 Task: Open an excel sheet with  and write heading  Customer order data  Add 10 people name:-  'David White, Emily Green, Andrew Baker, Madison Evans, Logan King, Grace Hill, Gabriel Young, Elizabeth Flores, Samuel Reed, Avery Nelson. ' in January Last week sales are  10020 to 20050. customer order name:-  Nike shoe, Adidas shoe, Gucci T-shirt, Louis Vuitton bag, Zara Shirt, H&M jeans, Chanel perfume, Versace perfume, Ralph Lauren, Prada Shirtcustomer order price in between:-  10000 to 15000. Save page auditingWeeklySales_Report
Action: Mouse moved to (131, 213)
Screenshot: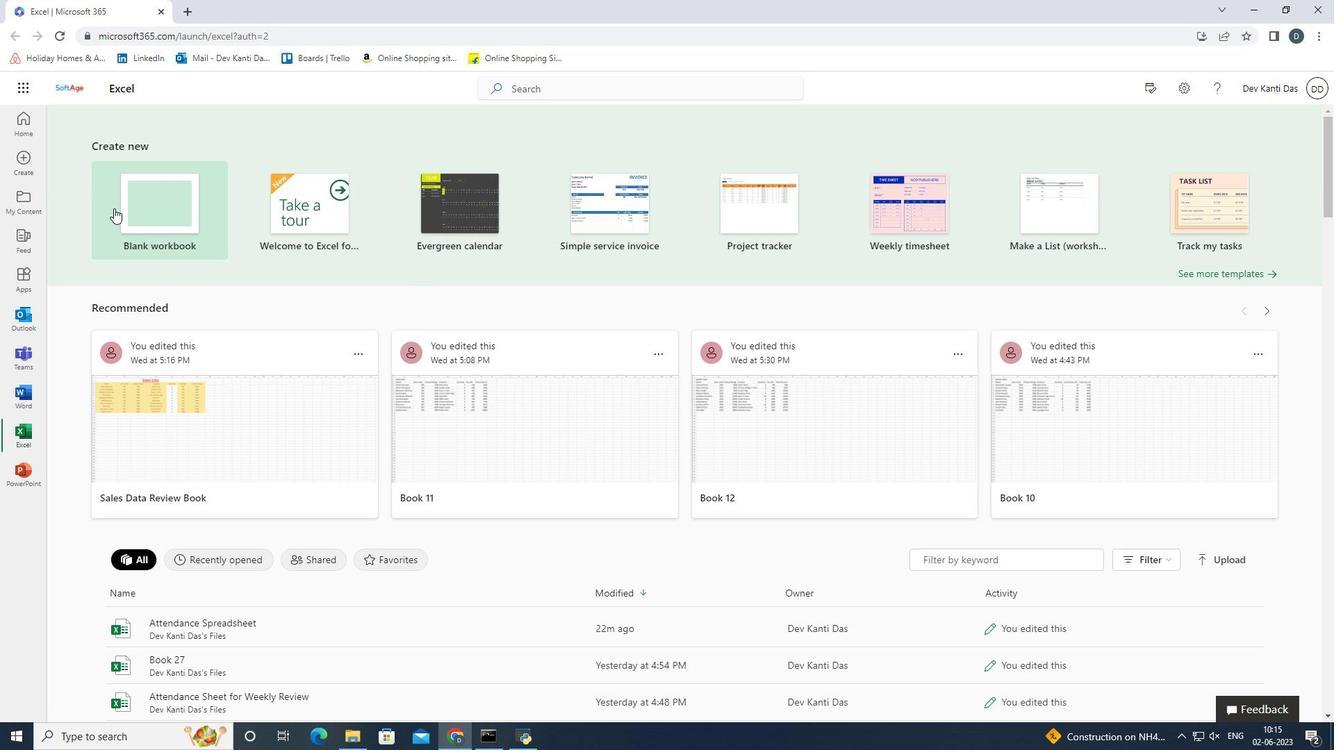 
Action: Mouse pressed left at (131, 213)
Screenshot: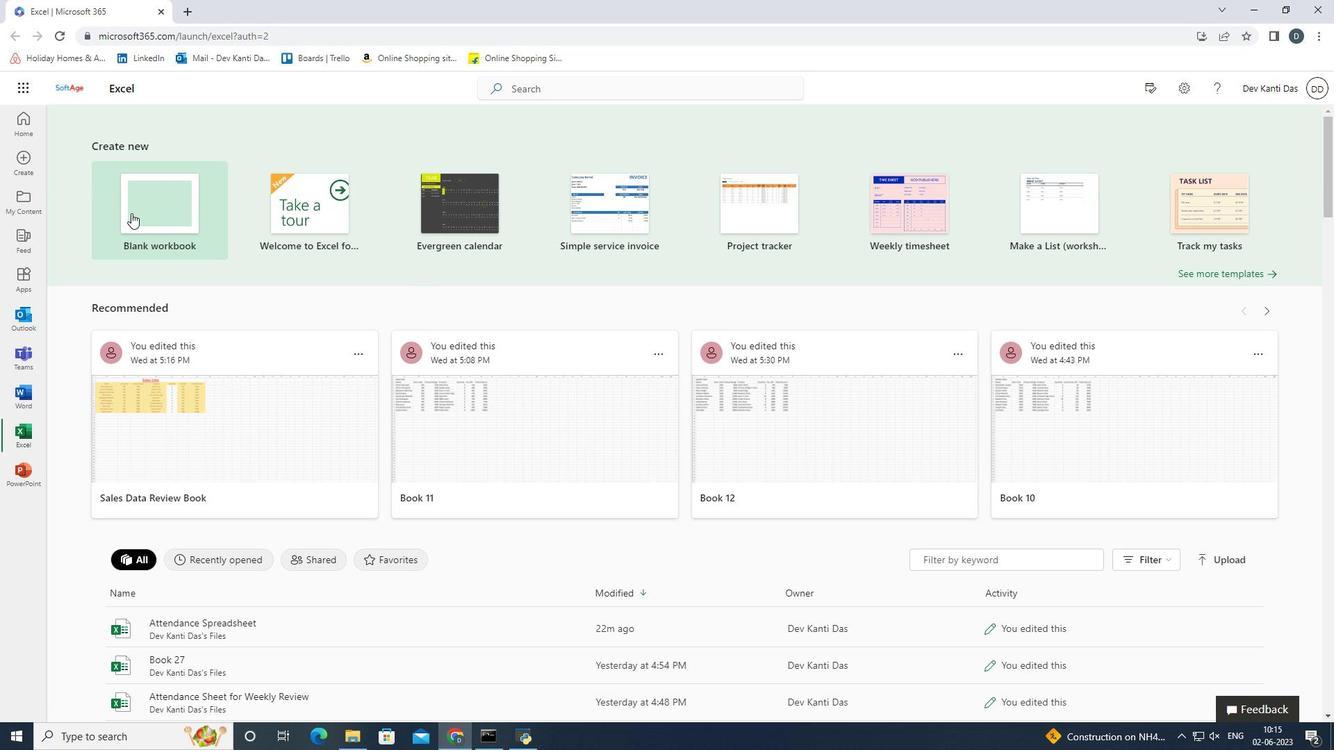 
Action: Mouse moved to (381, 414)
Screenshot: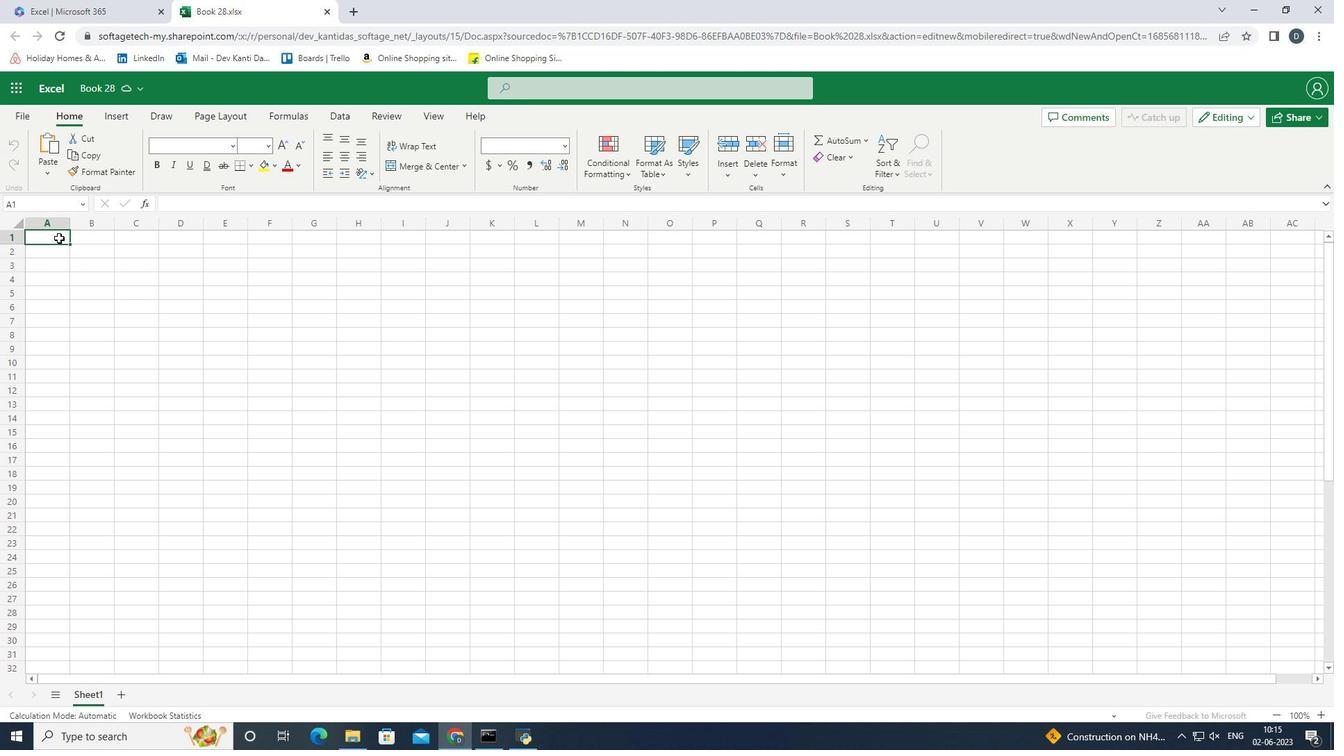 
Action: Key pressed <Key.shift><Key.shift>Customer<Key.space><Key.shift>Order<Key.space><Key.shift>Data<Key.enter><Key.shift>Name<Key.enter><Key.shift>David<Key.space><Key.shift>White<Key.enter><Key.shift>Emily<Key.space><Key.shift>Green<Key.enter><Key.shift><Key.shift><Key.shift>Andrew<Key.space><Key.shift><Key.shift><Key.shift><Key.shift><Key.shift><Key.shift><Key.shift><Key.shift><Key.shift><Key.shift><Key.shift><Key.shift><Key.shift><Key.shift><Key.shift><Key.shift>Baker<Key.enter><Key.shift>Madison<Key.space><Key.shift><Key.shift>Evans<Key.enter><Key.shift>Logan<Key.space><Key.shift>King<Key.enter><Key.shift><Key.shift><Key.shift>Grae<Key.backspace>ce<Key.space><Key.shift>Hill<Key.enter><Key.shift>Gabriel<Key.space><Key.shift>Young<Key.enter><Key.shift><Key.shift>Elia<Key.backspace>zabeth<Key.space><Key.shift>Flores<Key.enter><Key.shift>Samuel<Key.space><Key.shift><Key.shift><Key.shift><Key.shift><Key.shift><Key.shift><Key.shift><Key.shift>Reed<Key.enter><Key.shift>Avery<Key.space><Key.shift>Nelson<Key.right><Key.up><Key.up><Key.up><Key.up><Key.up><Key.up><Key.up><Key.up><Key.up><Key.up>
Screenshot: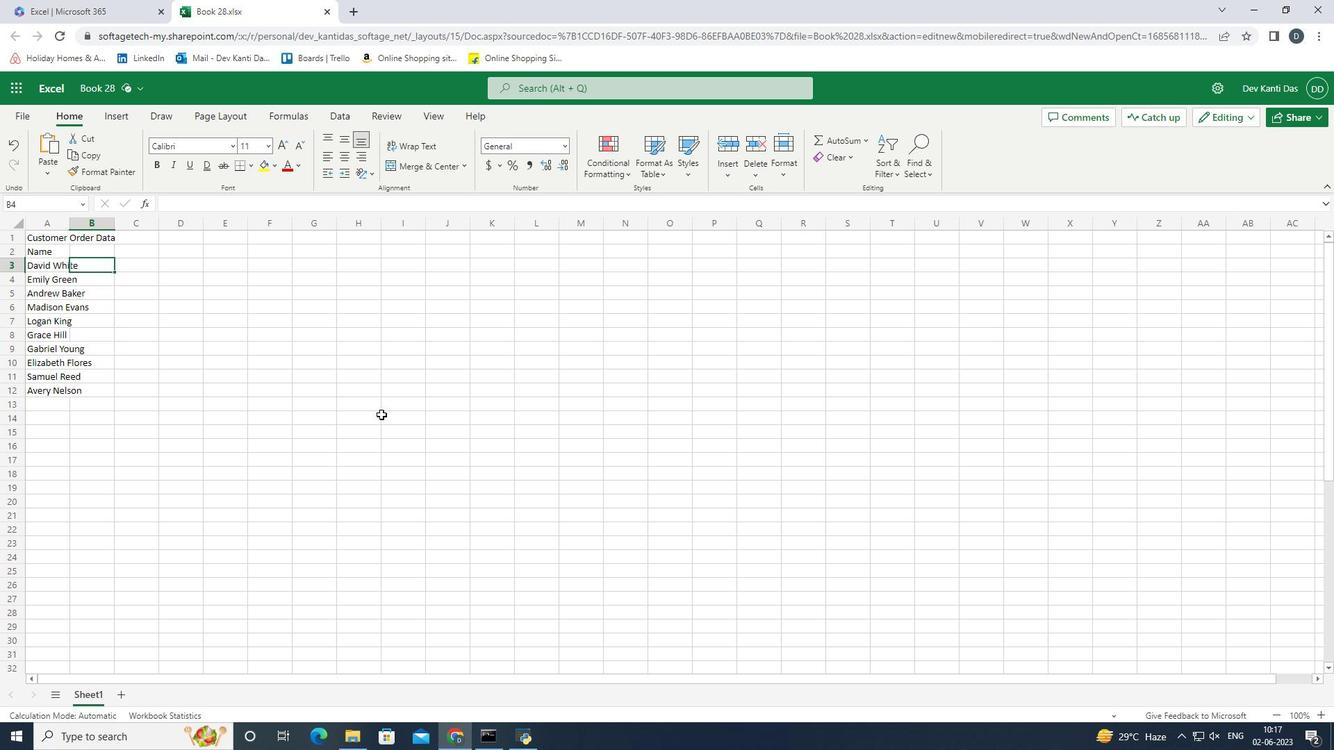 
Action: Mouse moved to (69, 225)
Screenshot: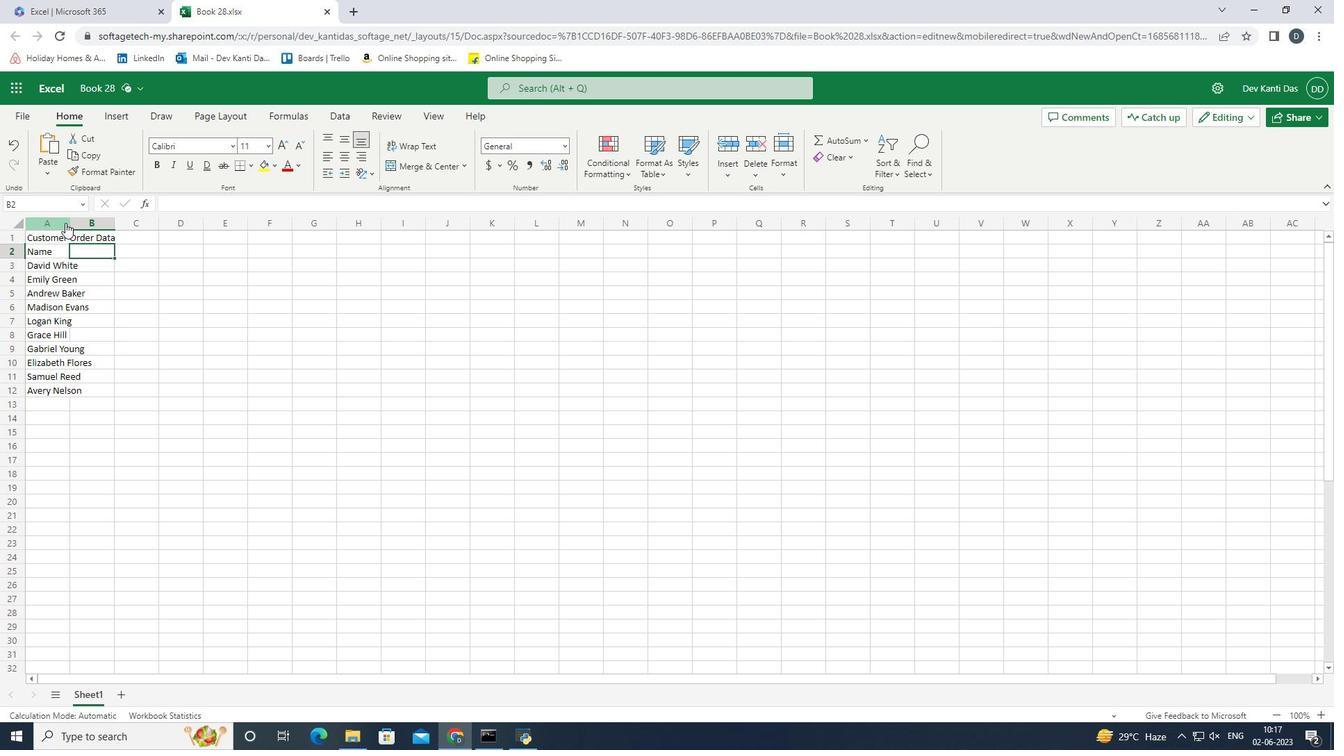 
Action: Mouse pressed left at (69, 225)
Screenshot: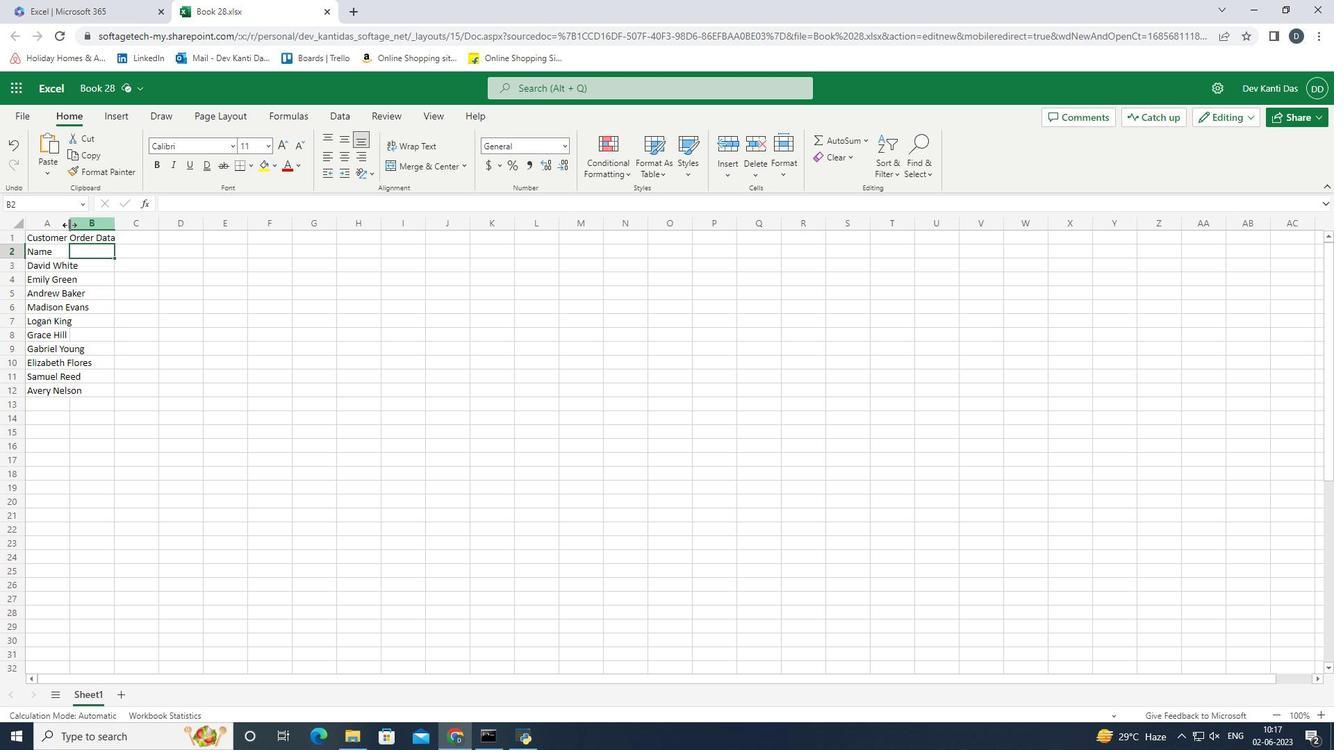 
Action: Mouse moved to (251, 346)
Screenshot: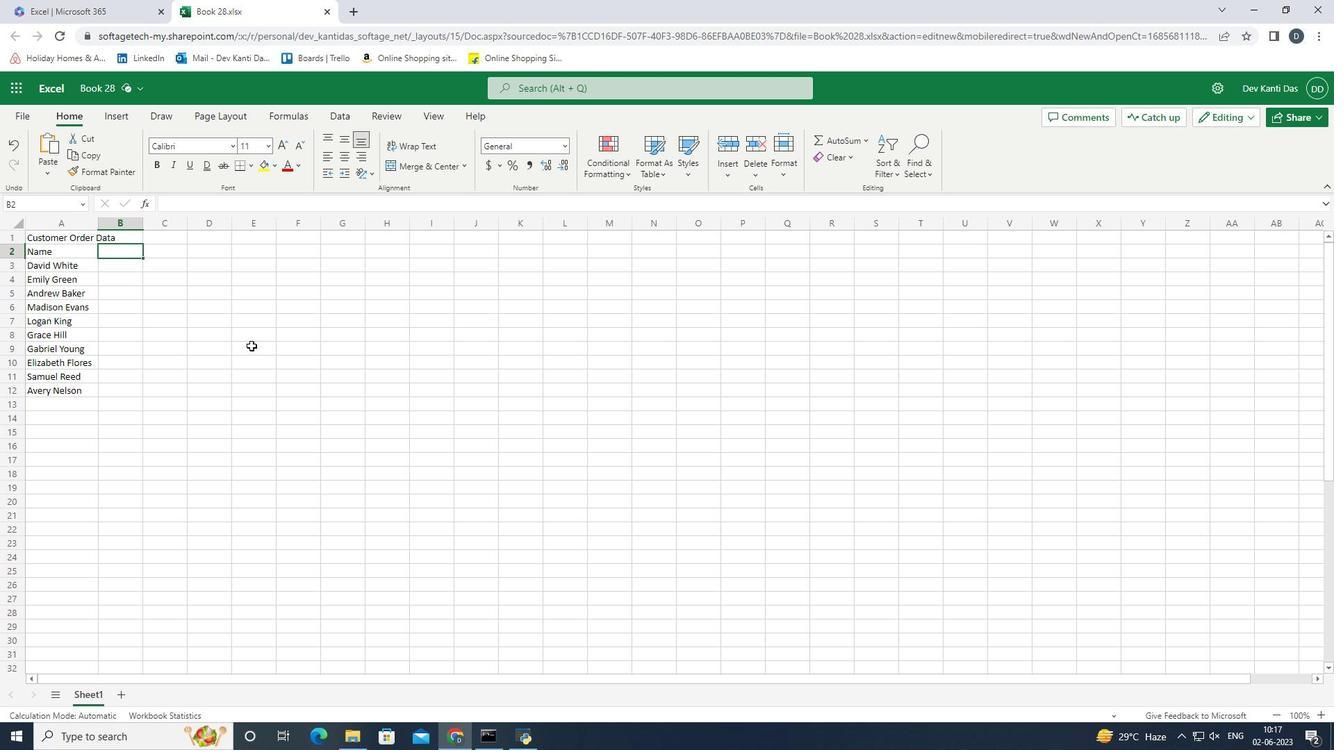 
Action: Key pressed <Key.shift><Key.shift><Key.shift><Key.shift><Key.shift>L
Screenshot: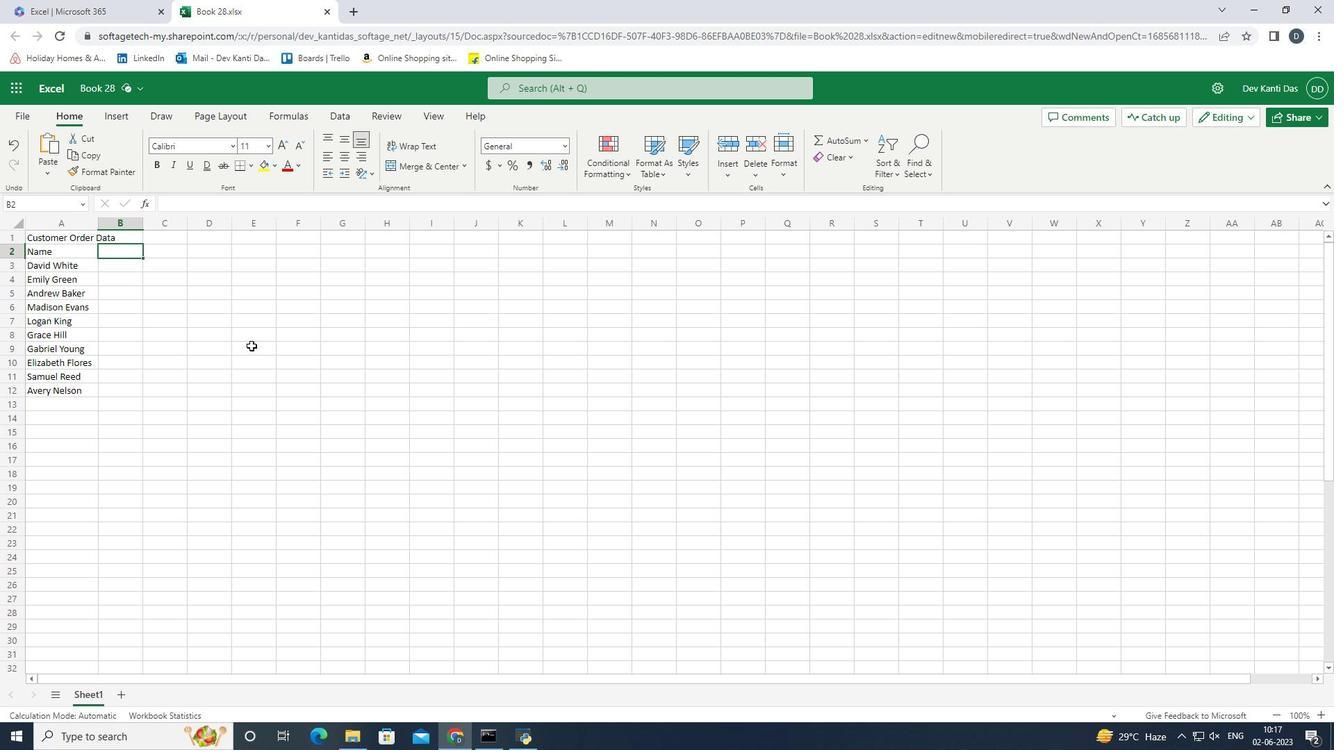 
Action: Mouse moved to (251, 345)
Screenshot: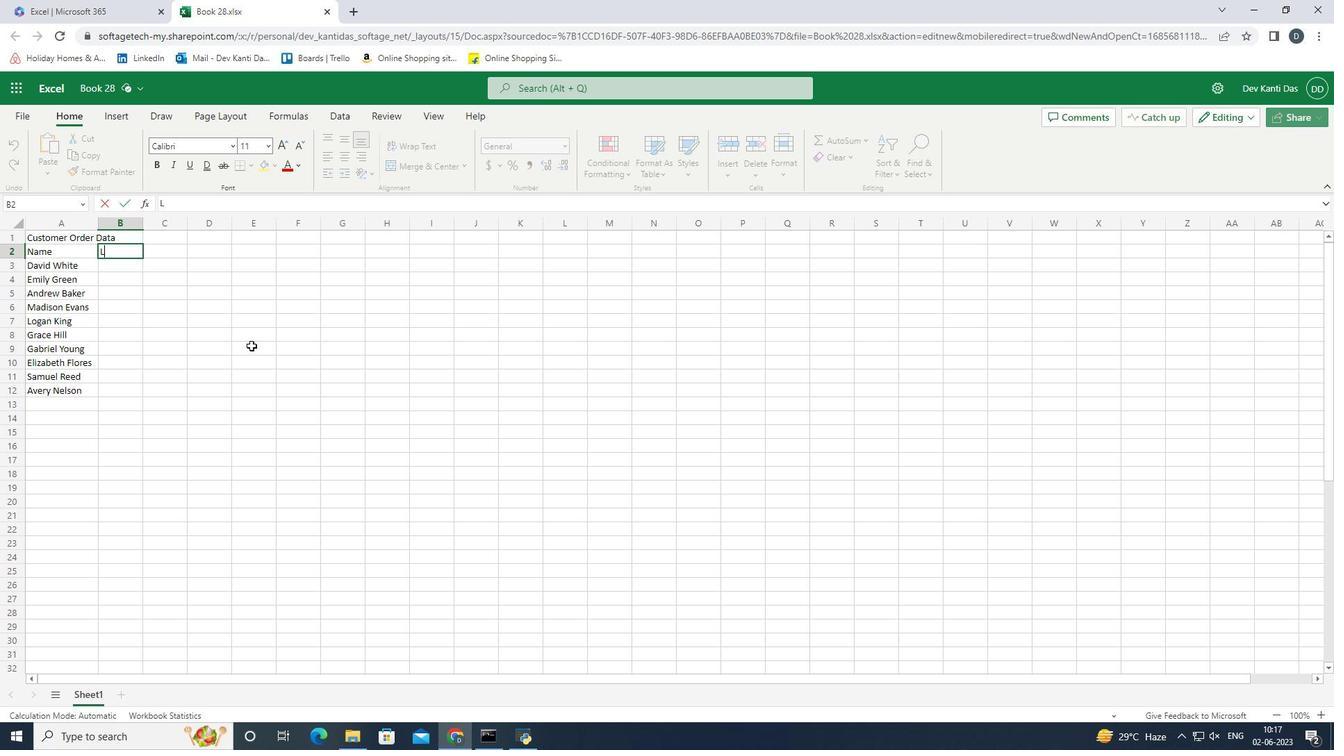 
Action: Key pressed ast<Key.space><Key.shift>Week<Key.space><Key.shift>Sales<Key.space>of<Key.space><Key.shift>January<Key.enter>
Screenshot: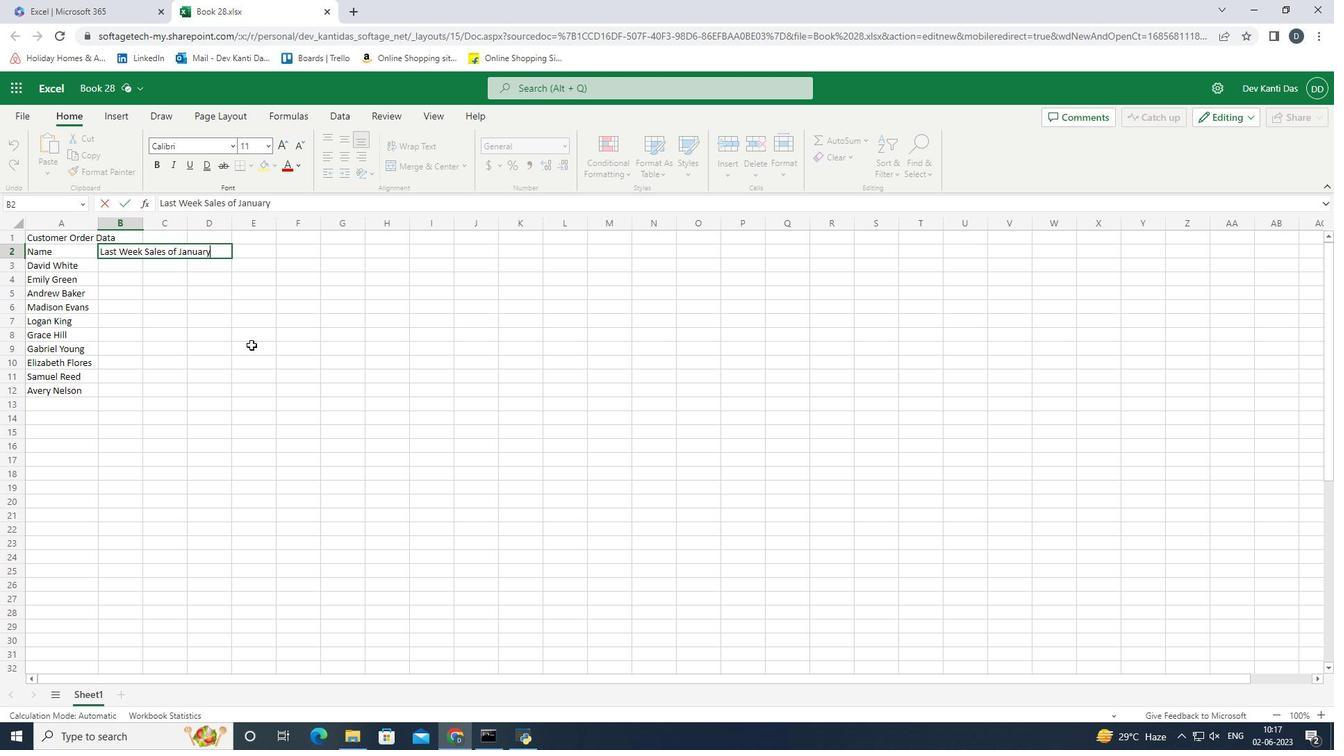 
Action: Mouse moved to (223, 278)
Screenshot: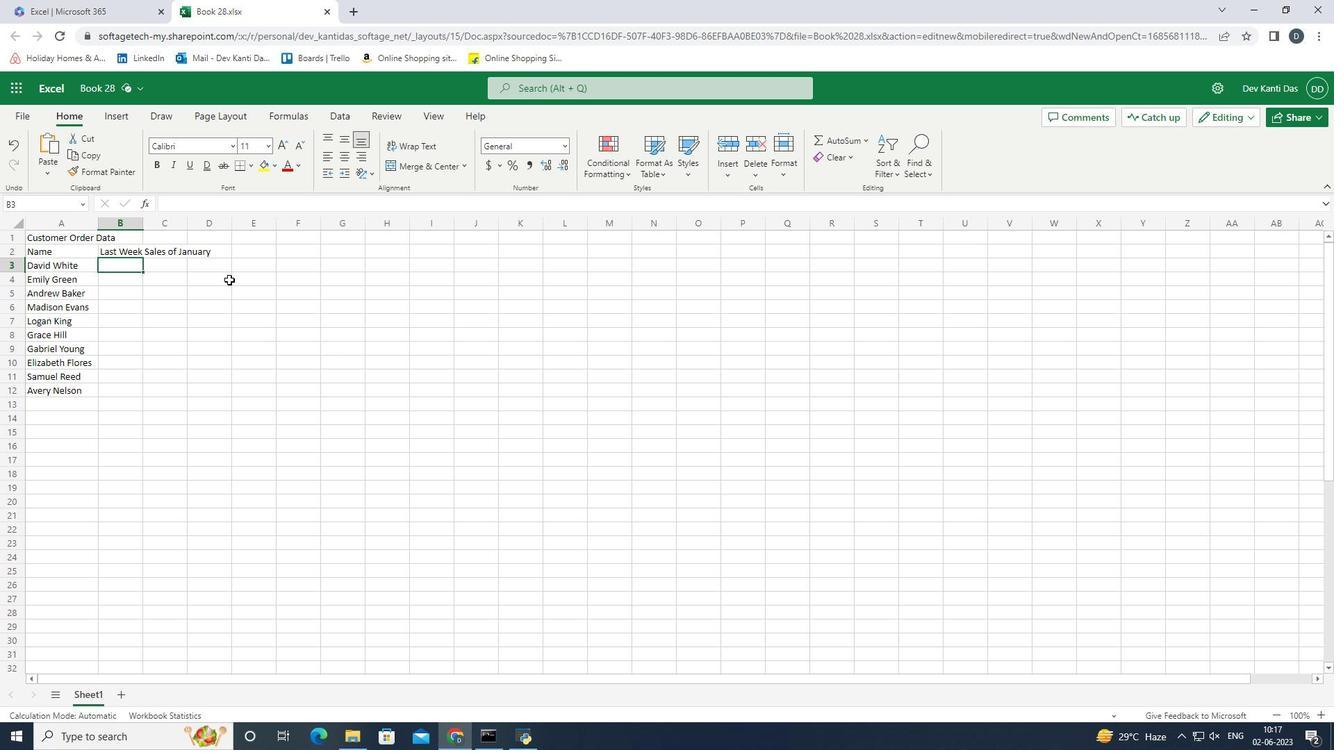 
Action: Key pressed =20050-
Screenshot: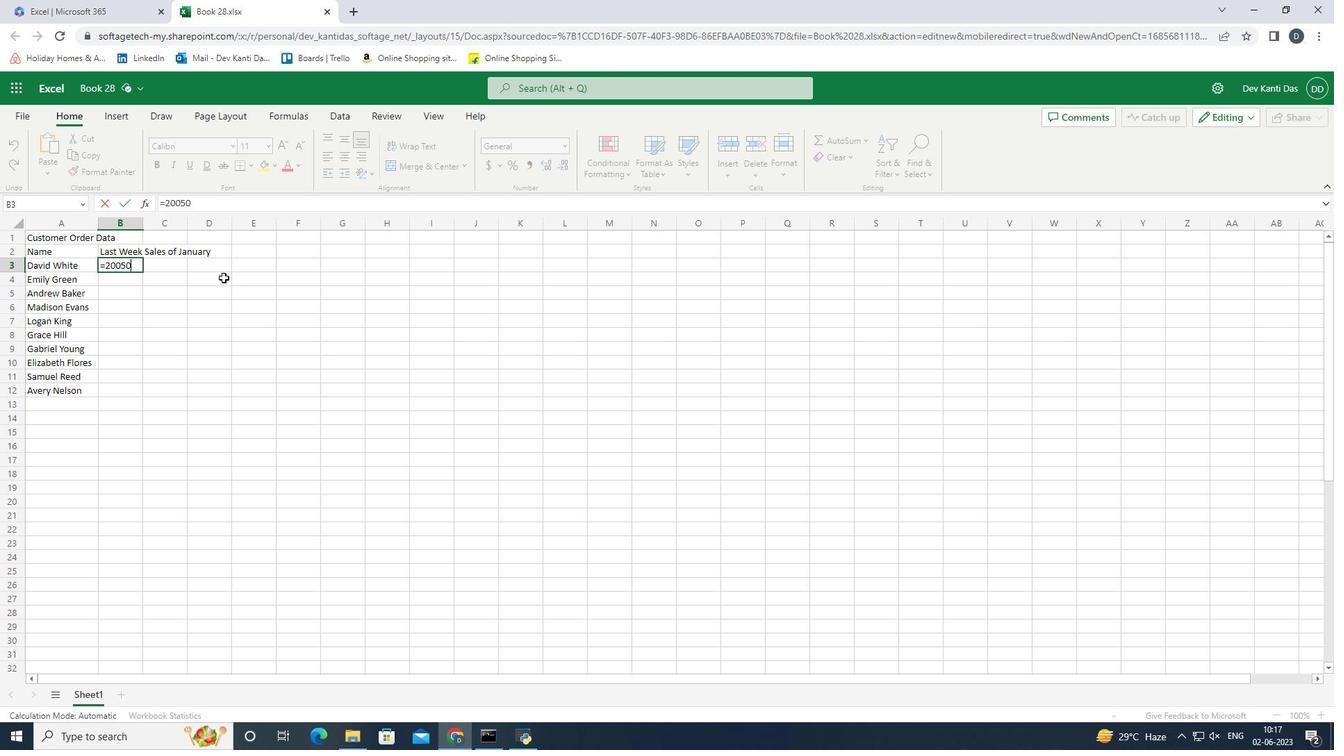 
Action: Mouse moved to (223, 278)
Screenshot: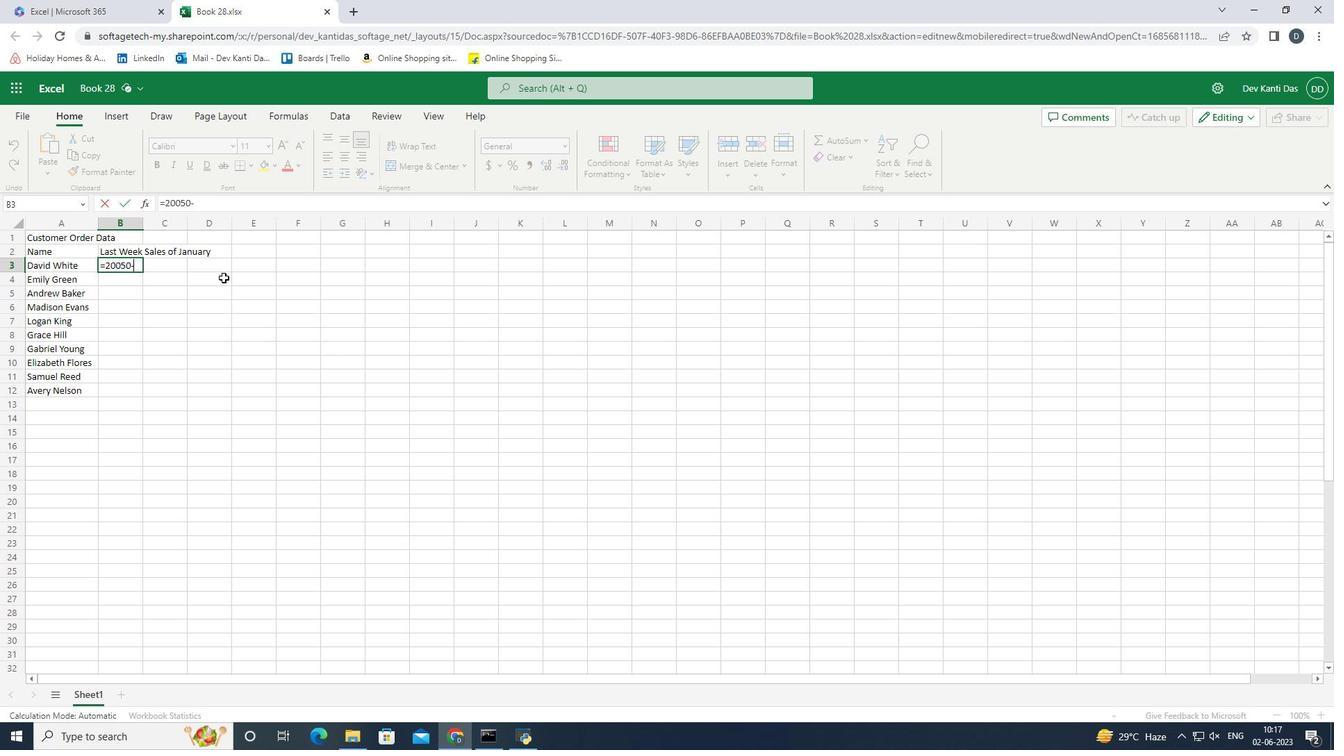 
Action: Key pressed 10020<Key.enter><Key.up>
Screenshot: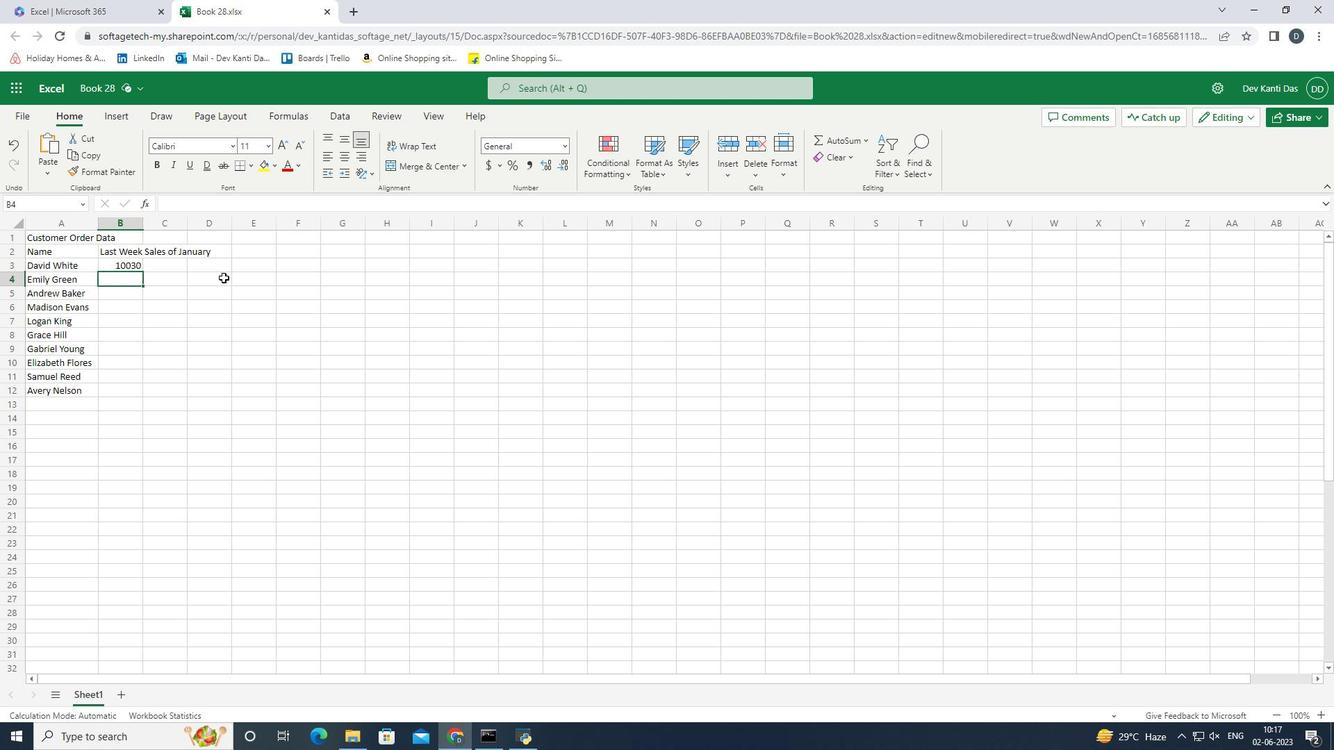 
Action: Mouse moved to (245, 319)
Screenshot: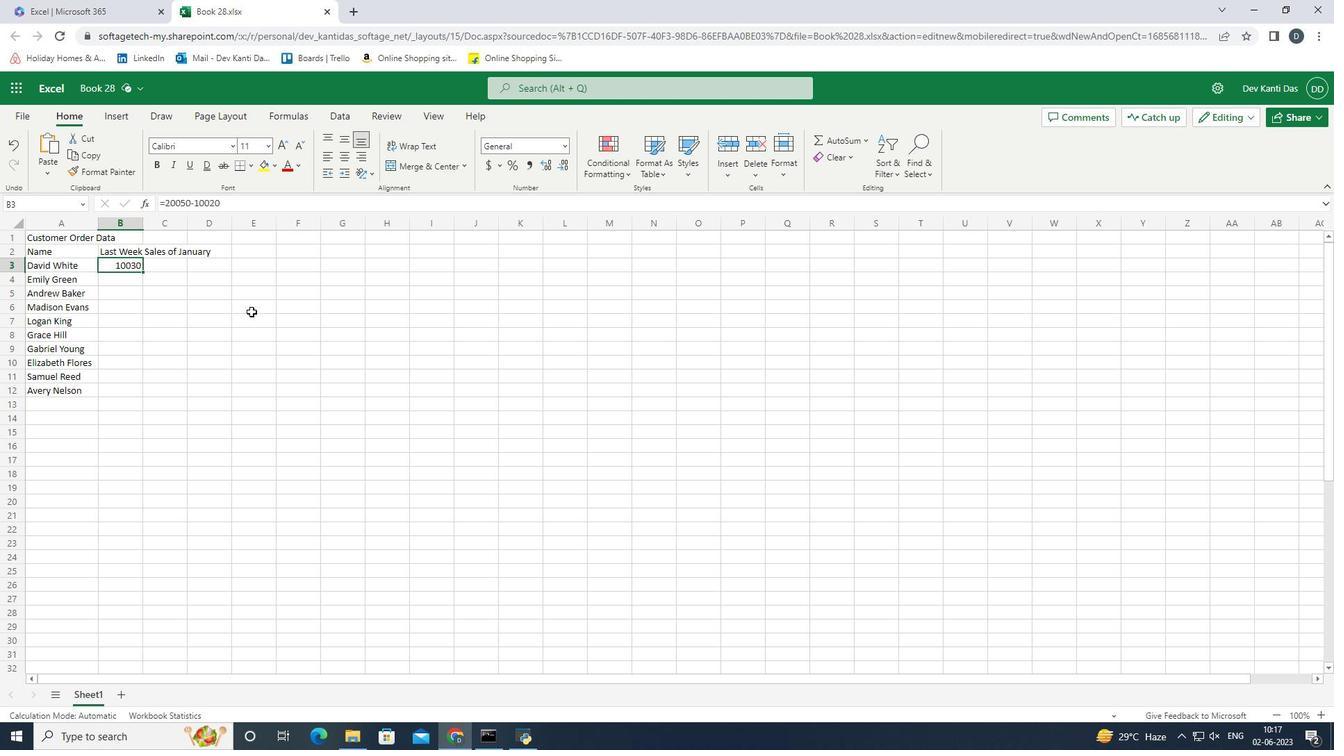 
Action: Key pressed <Key.backspace>
Screenshot: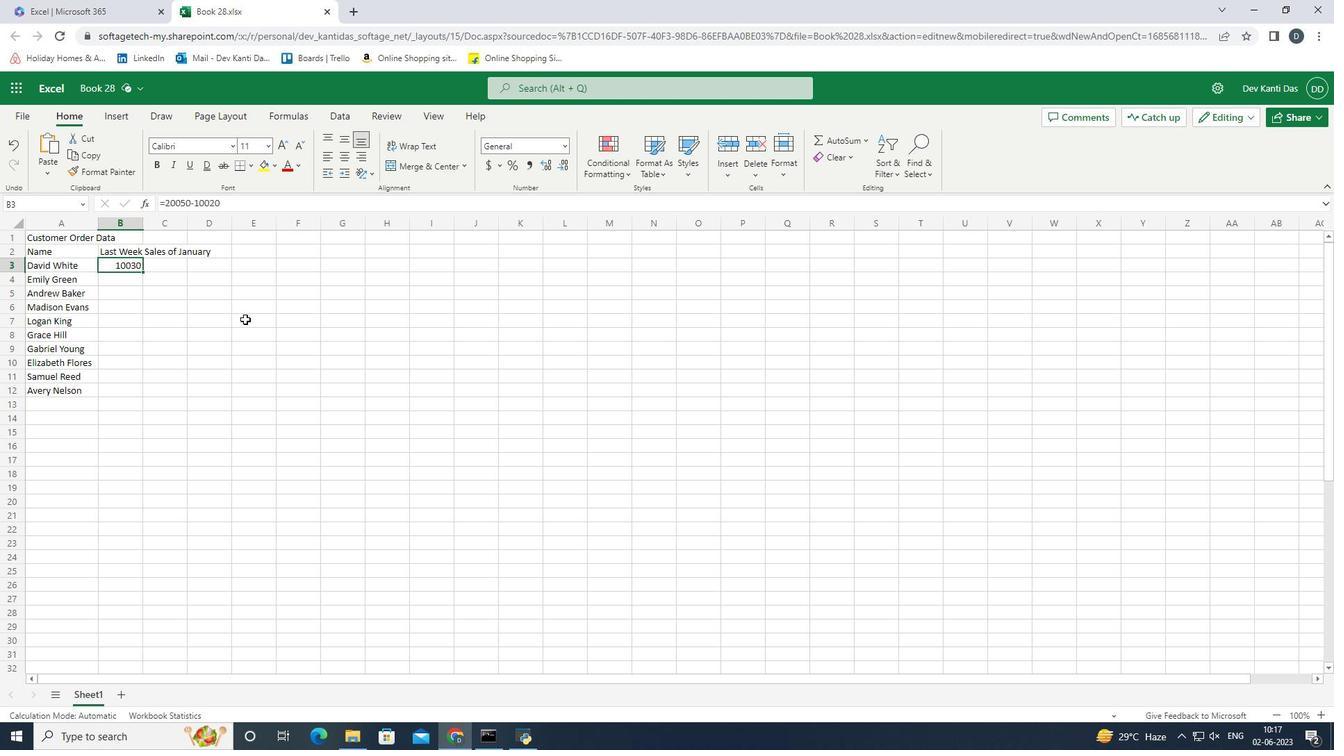 
Action: Mouse moved to (121, 296)
Screenshot: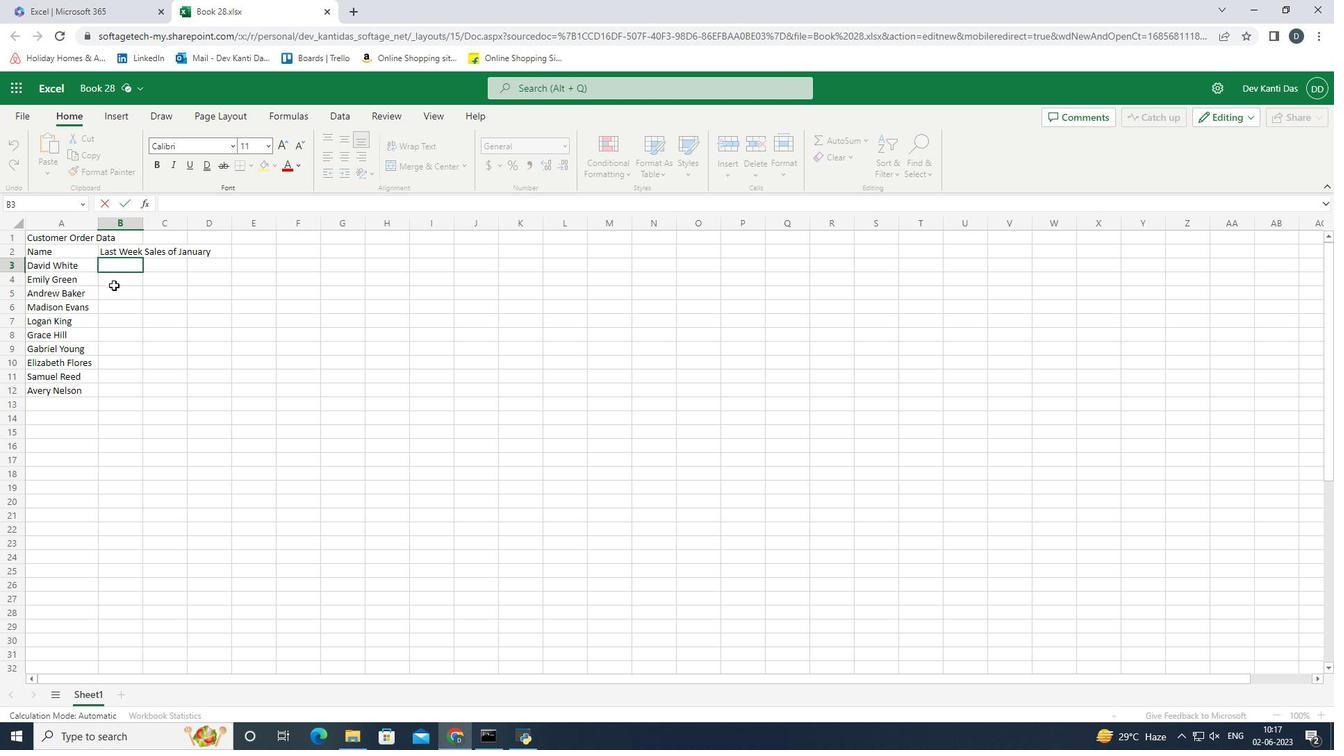 
Action: Key pressed 110000<Key.backspace>
Screenshot: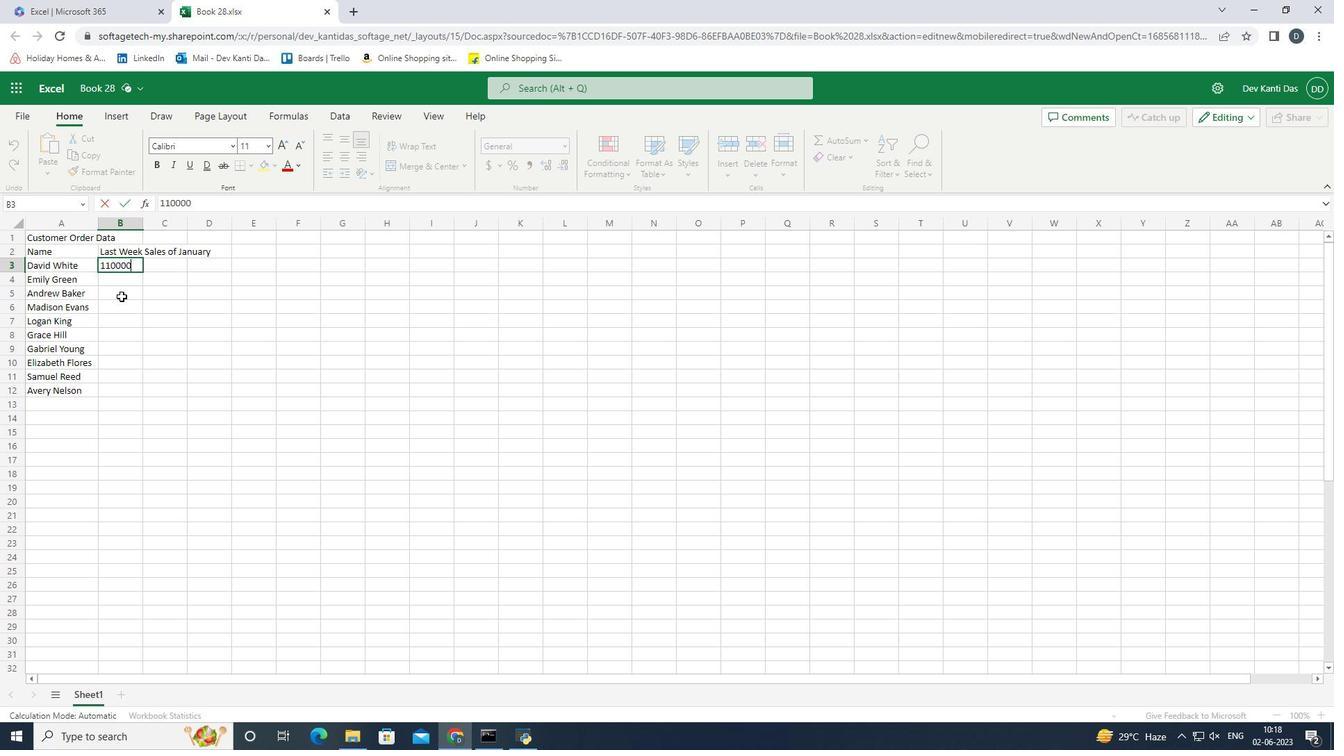 
Action: Mouse moved to (125, 297)
Screenshot: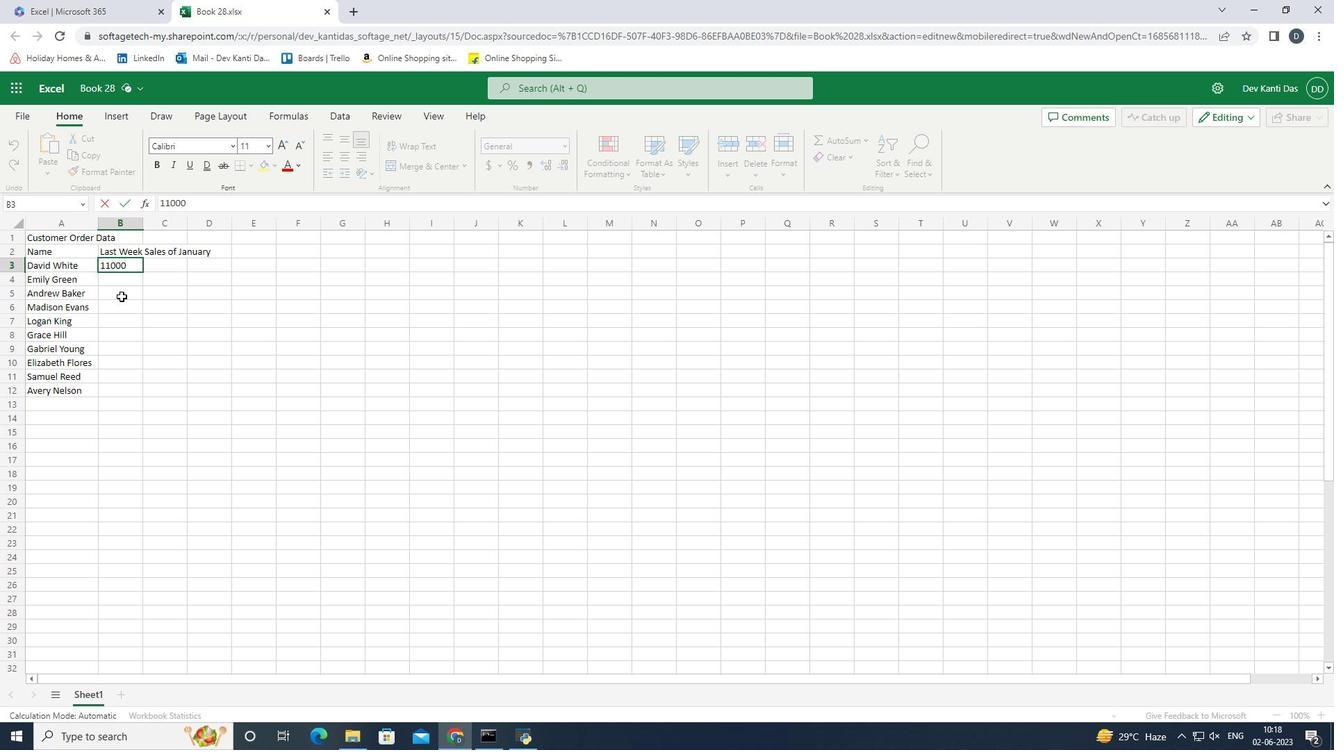 
Action: Key pressed <Key.enter>
Screenshot: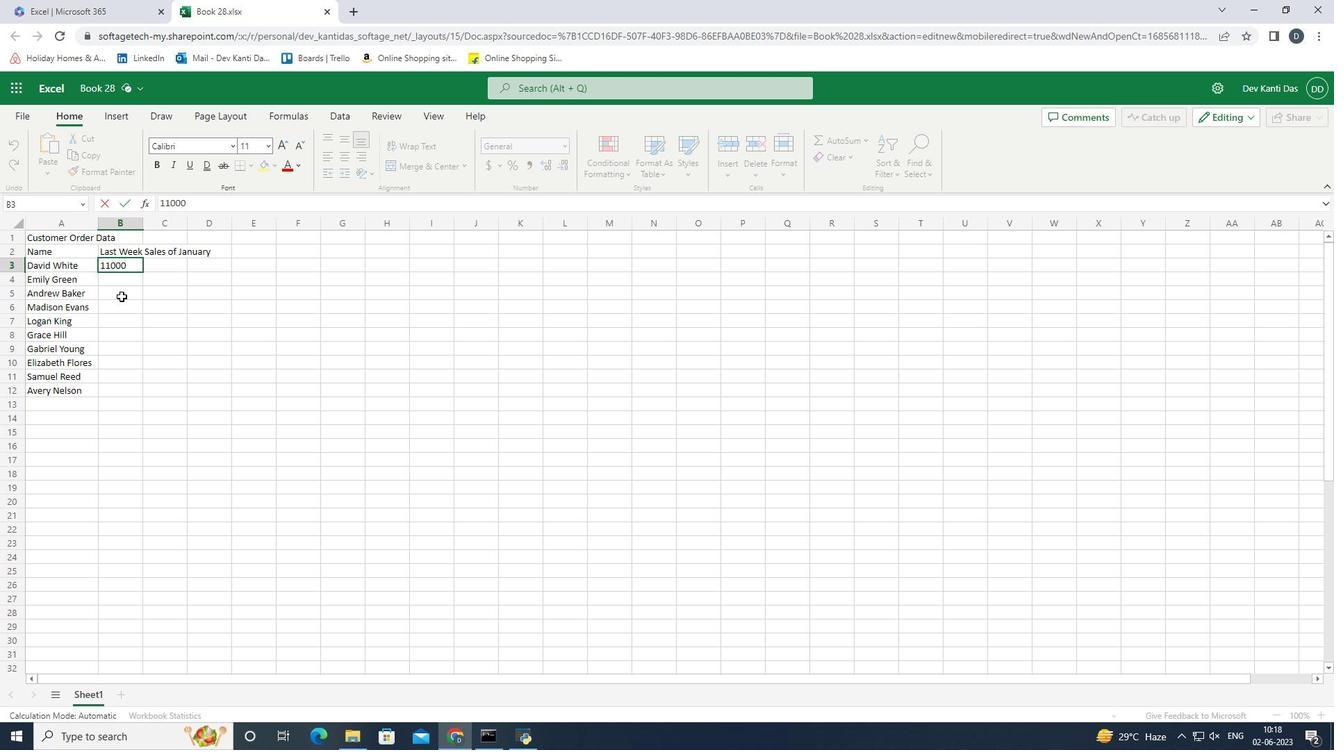 
Action: Mouse moved to (126, 297)
Screenshot: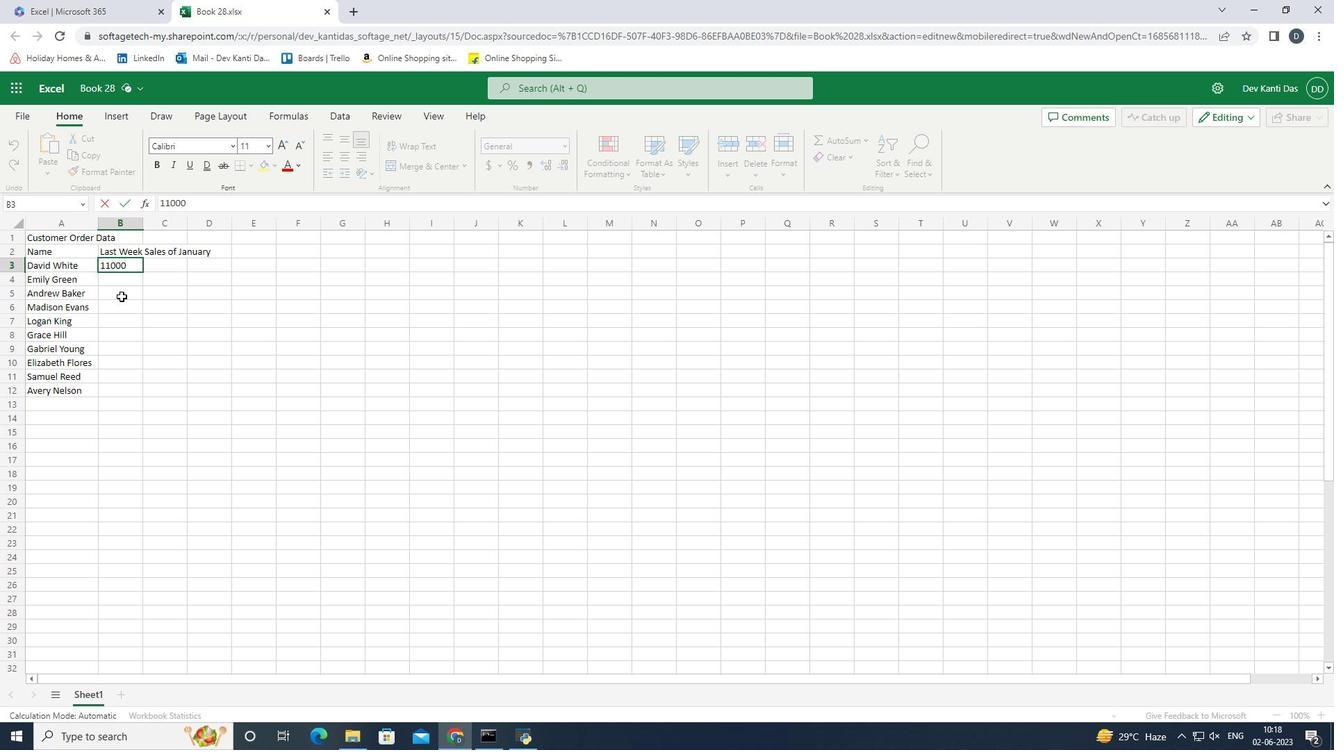 
Action: Key pressed 12000<Key.enter>13000<Key.enter>1400<Key.enter><Key.up>14000<Key.enter>15000<Key.enter>16000<Key.enter>17000<Key.enter>18000<Key.enter>19000<Key.enter>20000<Key.right><Key.left>20000<Key.right><Key.up><Key.up><Key.up><Key.up><Key.up><Key.up><Key.up><Key.up><Key.up>
Screenshot: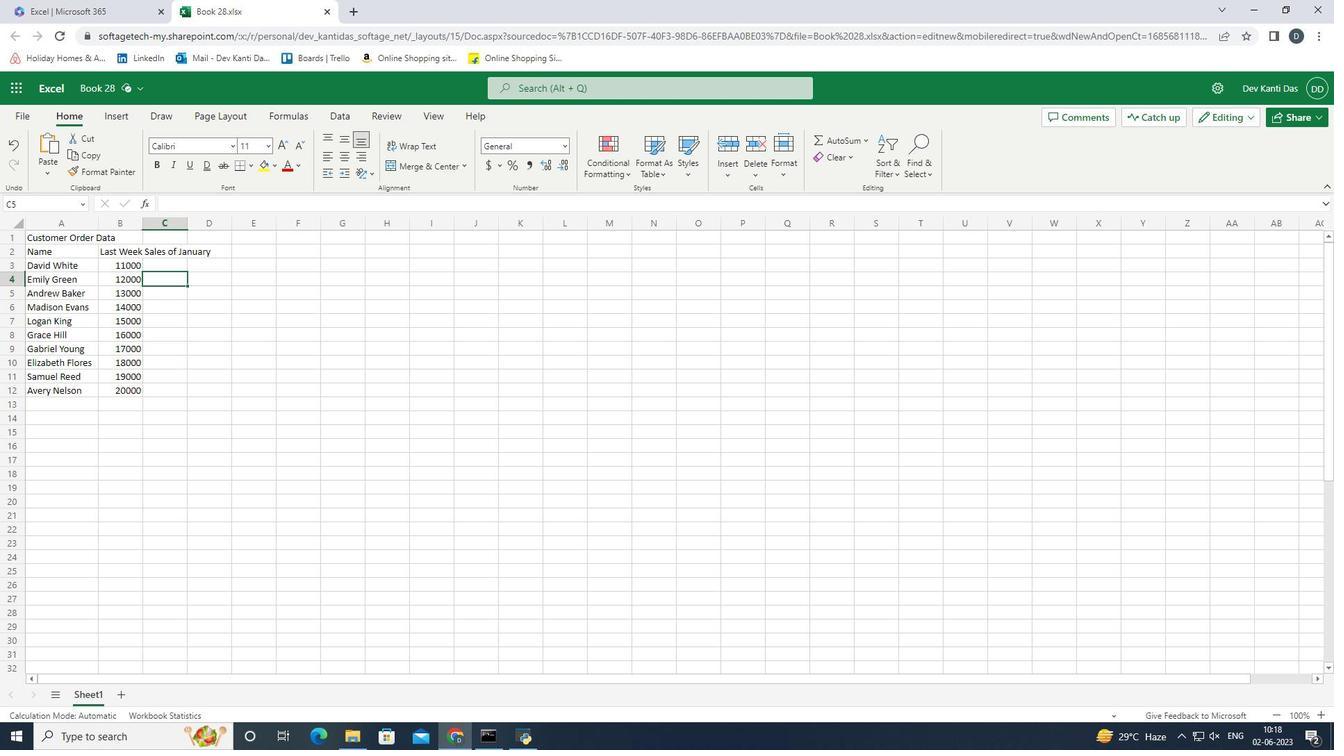 
Action: Mouse moved to (139, 223)
Screenshot: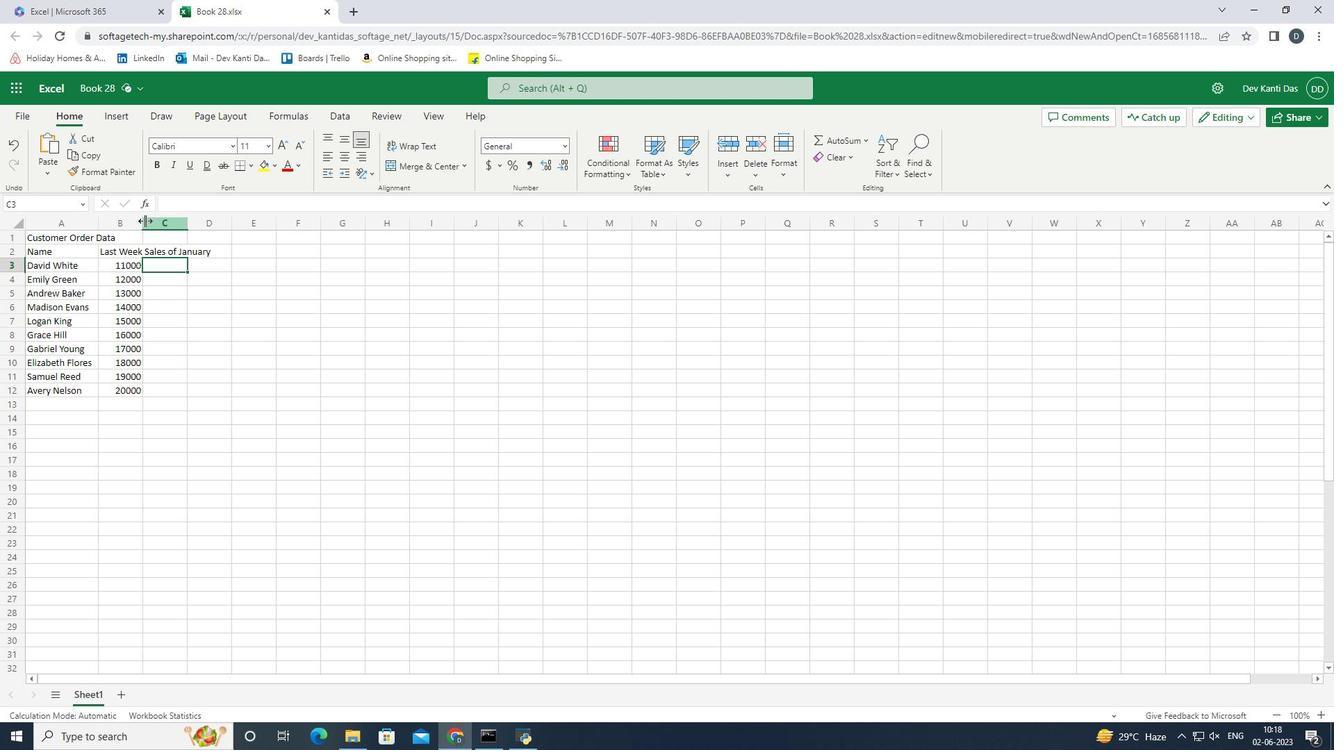
Action: Mouse pressed left at (139, 223)
Screenshot: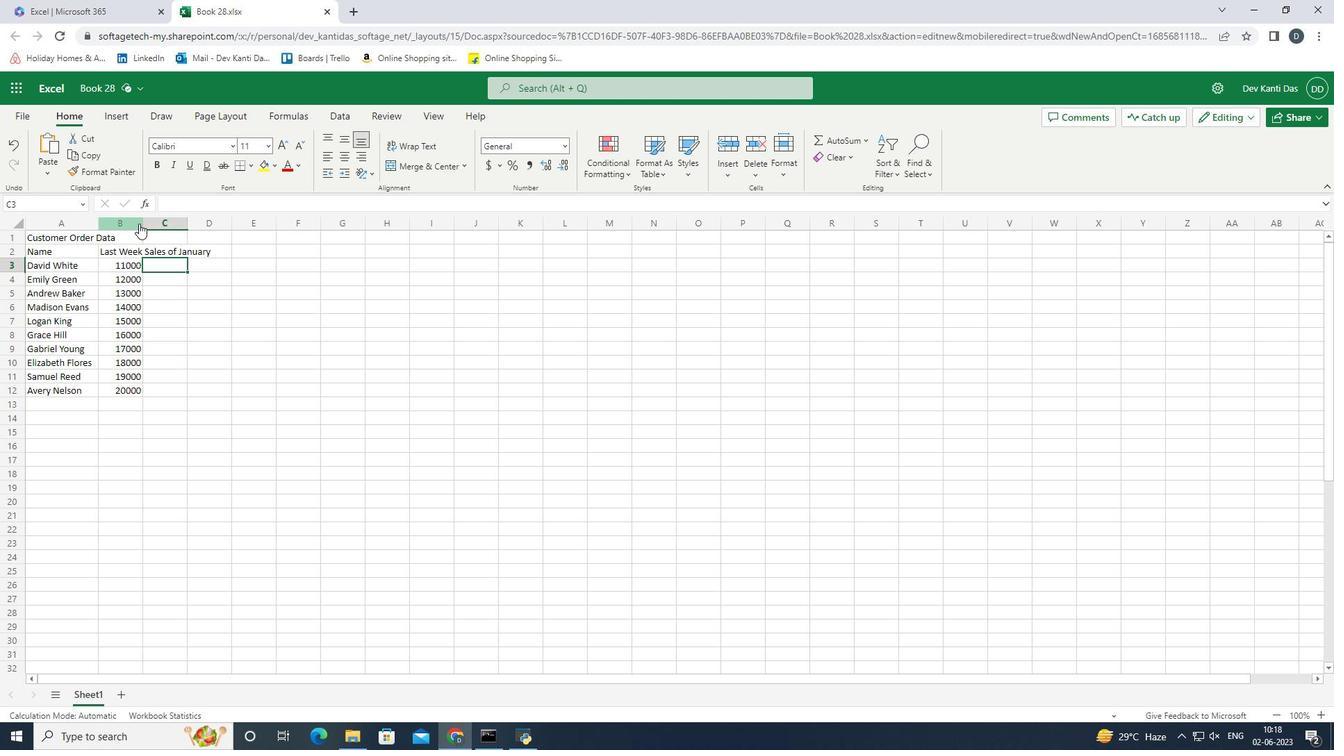 
Action: Mouse moved to (142, 223)
Screenshot: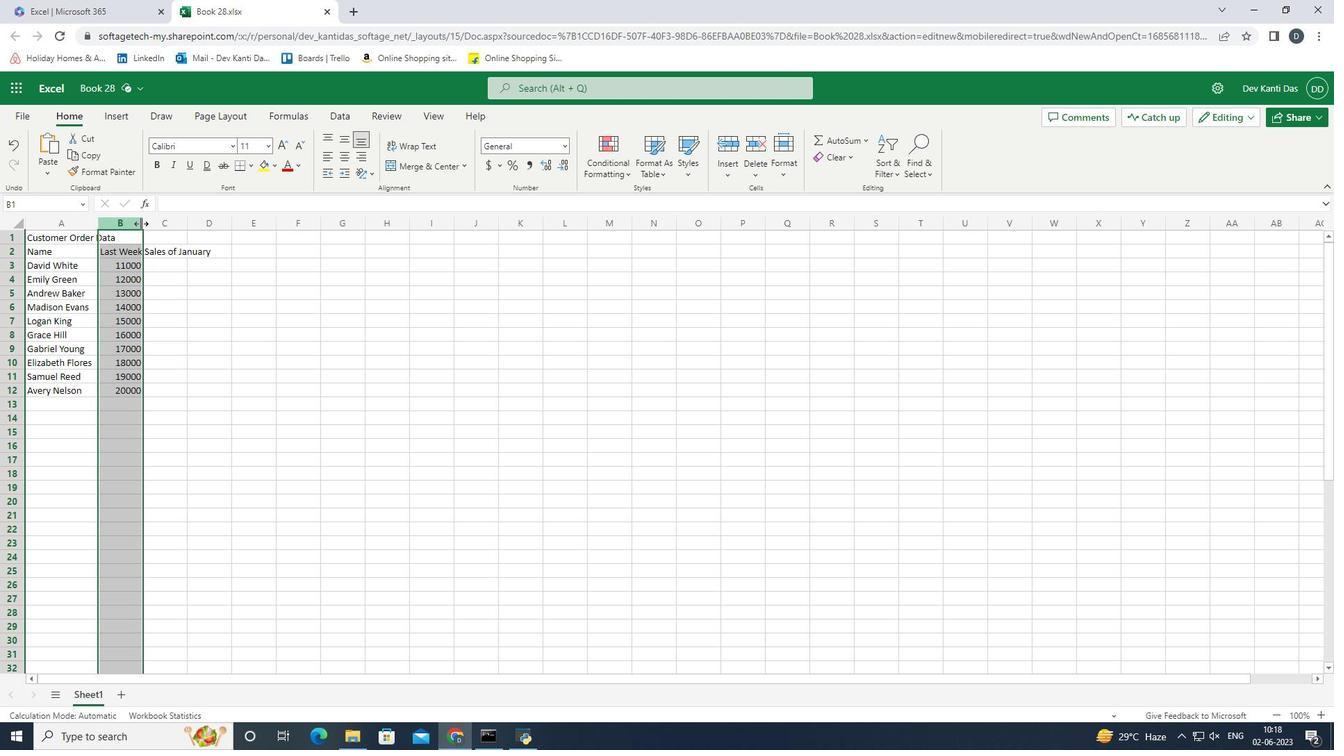 
Action: Mouse pressed left at (142, 223)
Screenshot: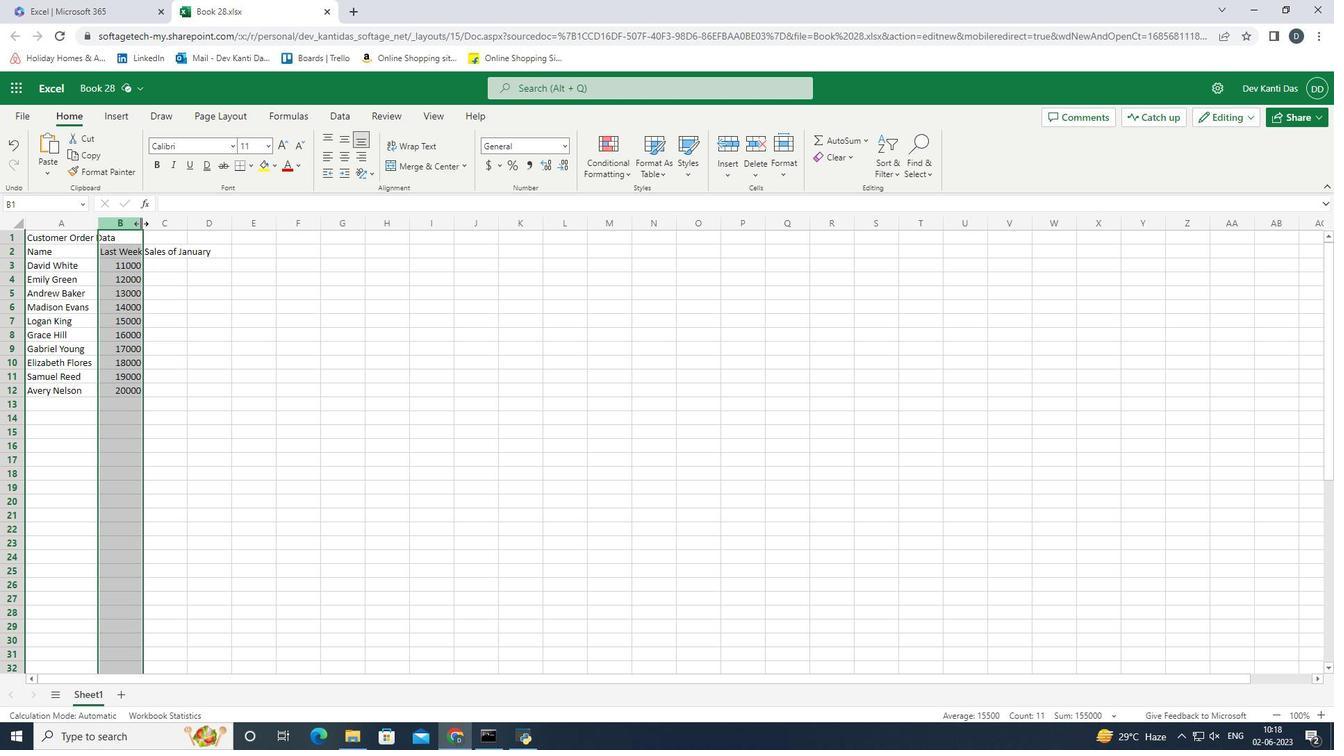 
Action: Mouse moved to (237, 249)
Screenshot: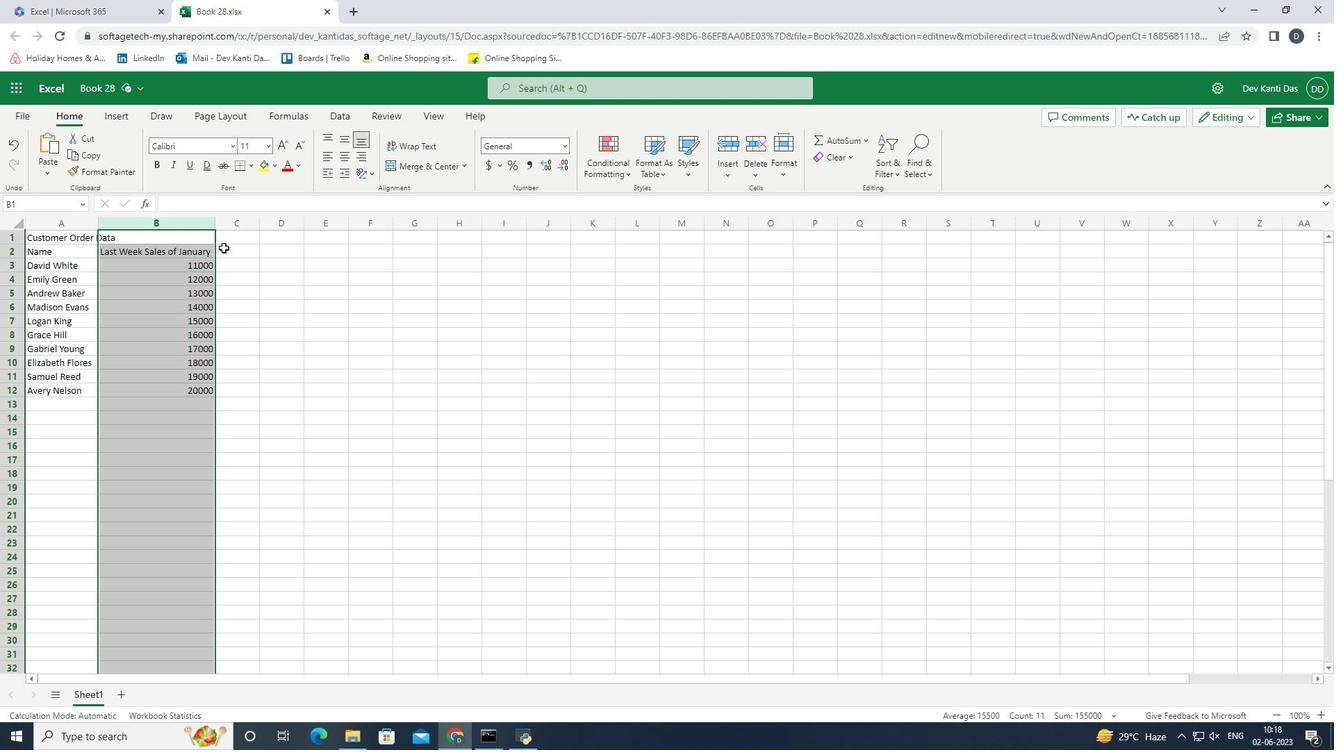 
Action: Mouse pressed left at (237, 249)
Screenshot: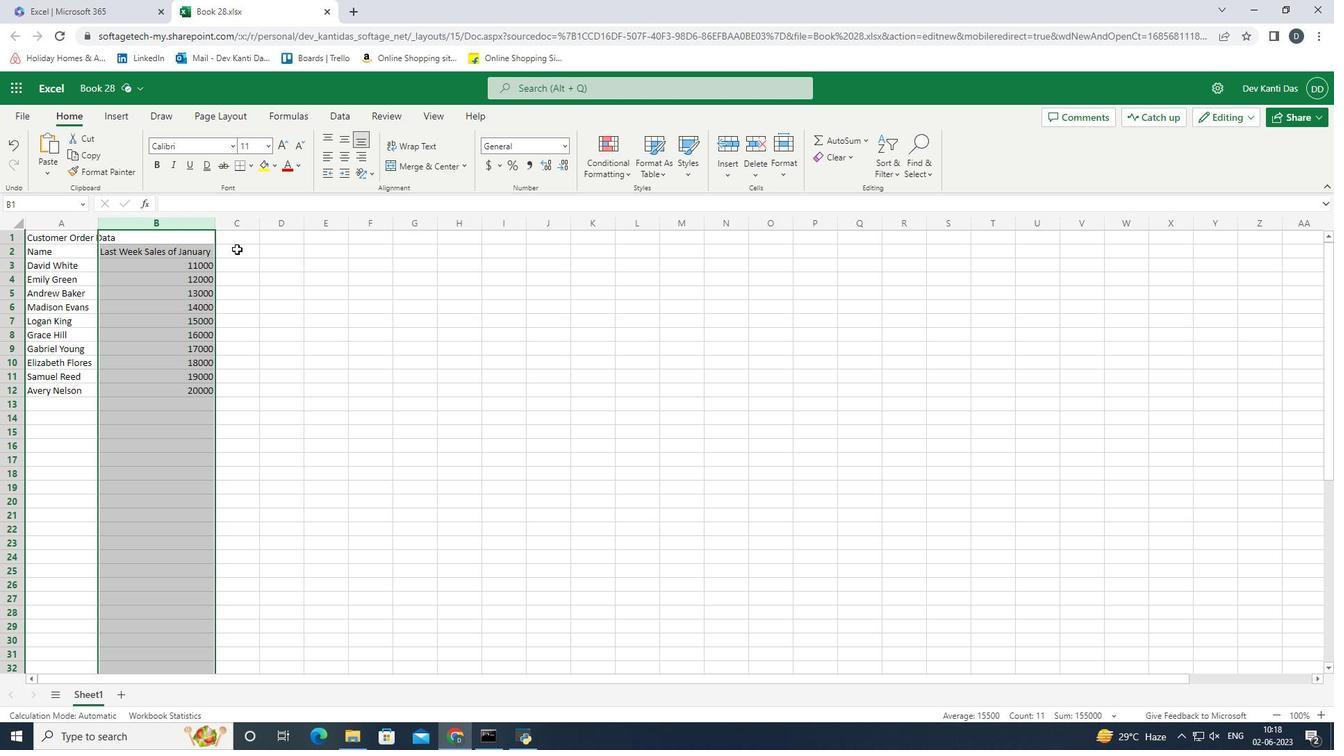 
Action: Mouse moved to (332, 360)
Screenshot: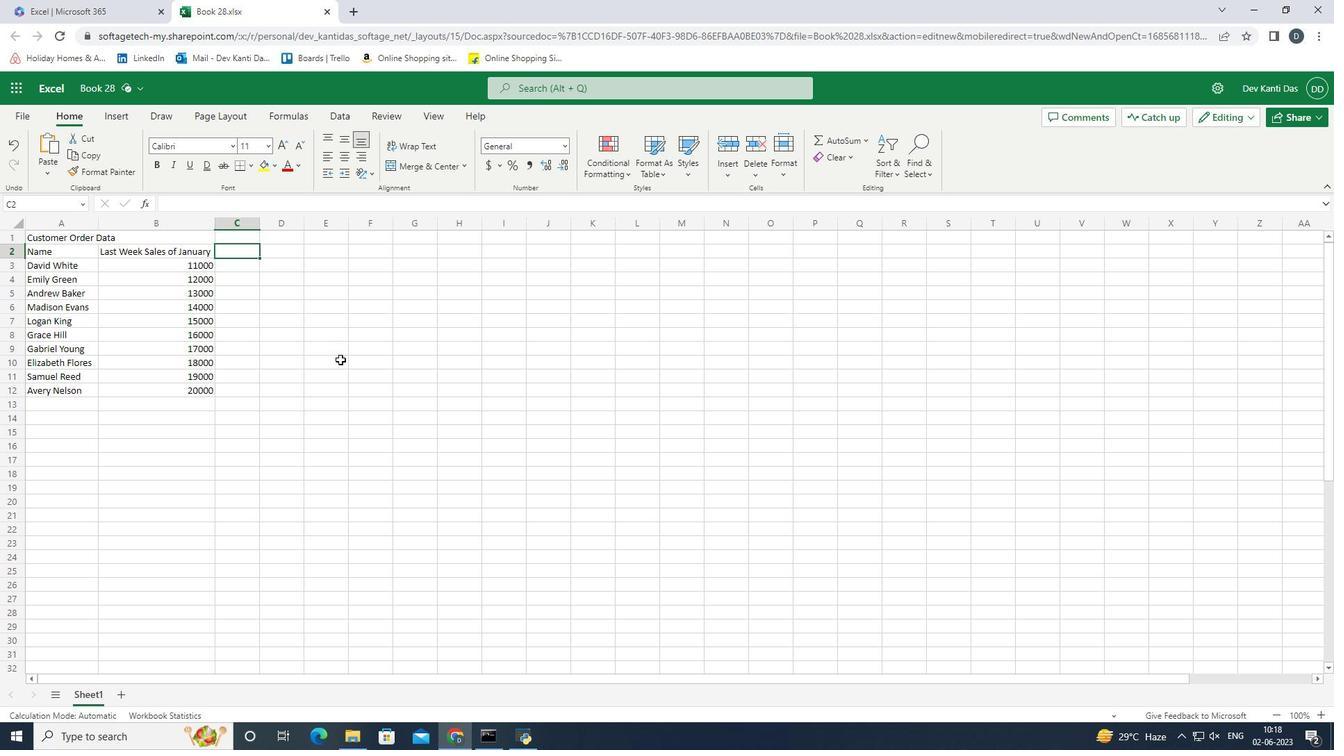 
Action: Key pressed <Key.shift>Customer<Key.space><Key.shift><Key.shift>Order<Key.space><Key.shift><Key.shift><Key.shift><Key.shift><Key.shift><Key.shift><Key.shift><Key.shift><Key.shift>Name<Key.enter>
Screenshot: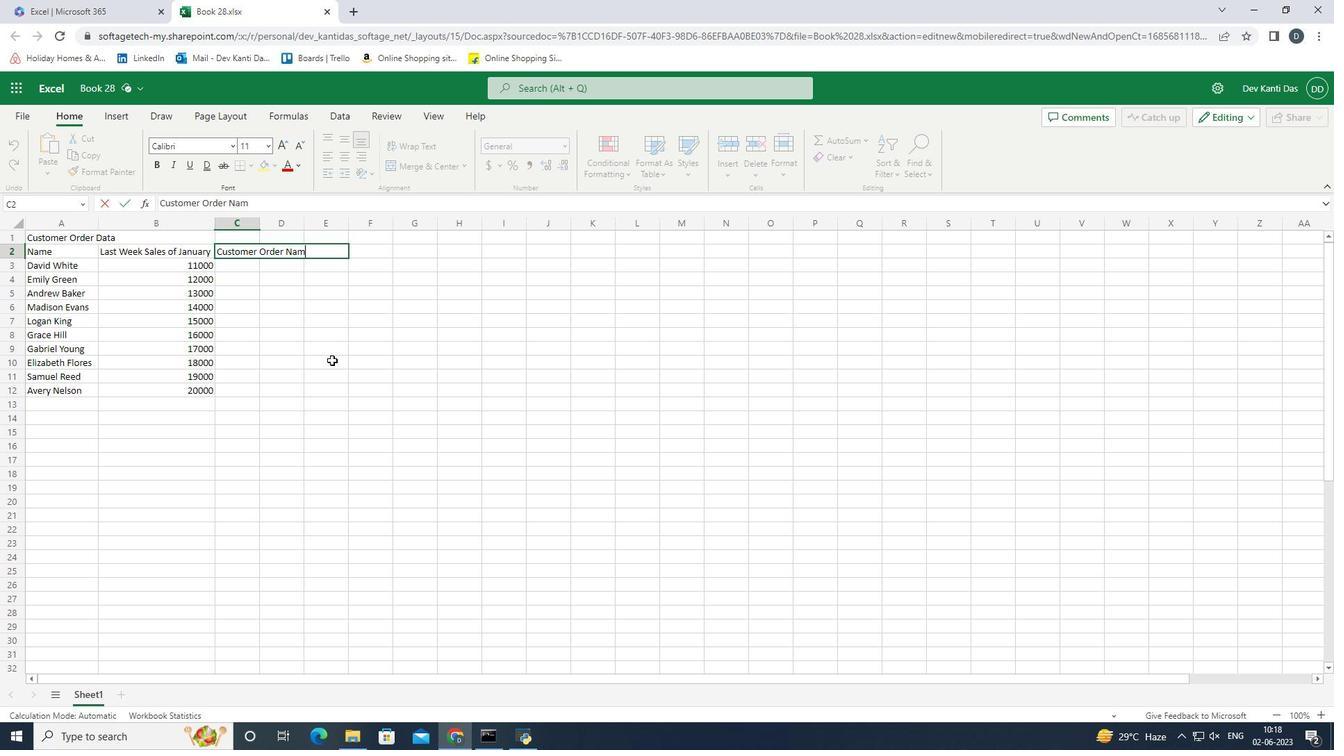 
Action: Mouse moved to (398, 400)
Screenshot: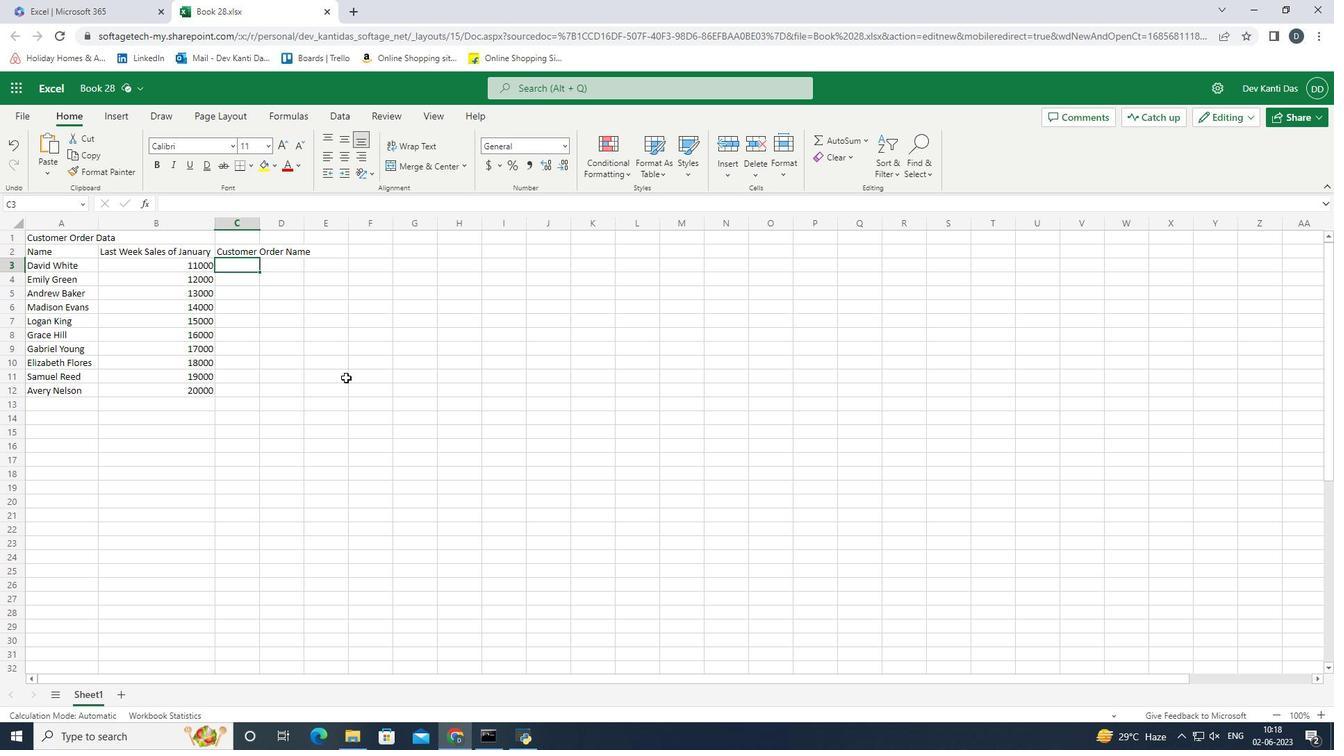
Action: Key pressed <Key.shift>Nike<Key.space>s<Key.shift><Key.backspace><Key.shift><Key.shift><Key.shift><Key.shift><Key.shift><Key.shift><Key.shift><Key.shift><Key.shift><Key.shift><Key.shift><Key.shift>Shoe<Key.space><Key.backspace><Key.enter><Key.shift>Adidas<Key.space><Key.shift>Shoe<Key.enter><Key.shift>Gucci<Key.space><Key.space><Key.backspace><Key.shift>T-<Key.shift><Key.shift><Key.shift><Key.shift><Key.shift><Key.shift><Key.shift><Key.shift><Key.shift><Key.shift>shirt<Key.enter><Key.shift>Louis<Key.space><Key.shift><Key.shift><Key.shift><Key.shift><Key.shift><Key.shift><Key.shift><Key.shift><Key.shift><Key.shift><Key.shift><Key.shift><Key.shift><Key.shift><Key.shift><Key.shift><Key.shift><Key.shift><Key.shift><Key.shift><Key.shift>Vuitton<Key.enter><Key.up>
Screenshot: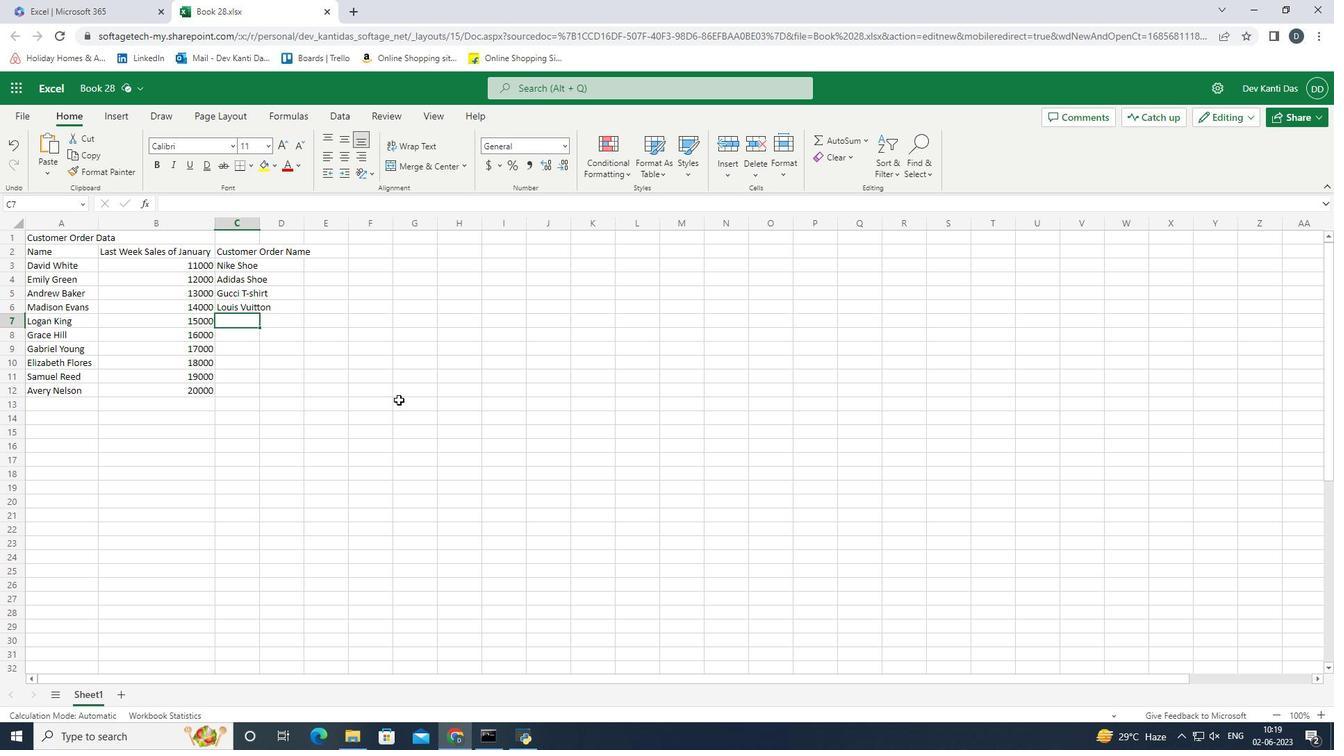 
Action: Mouse moved to (241, 310)
Screenshot: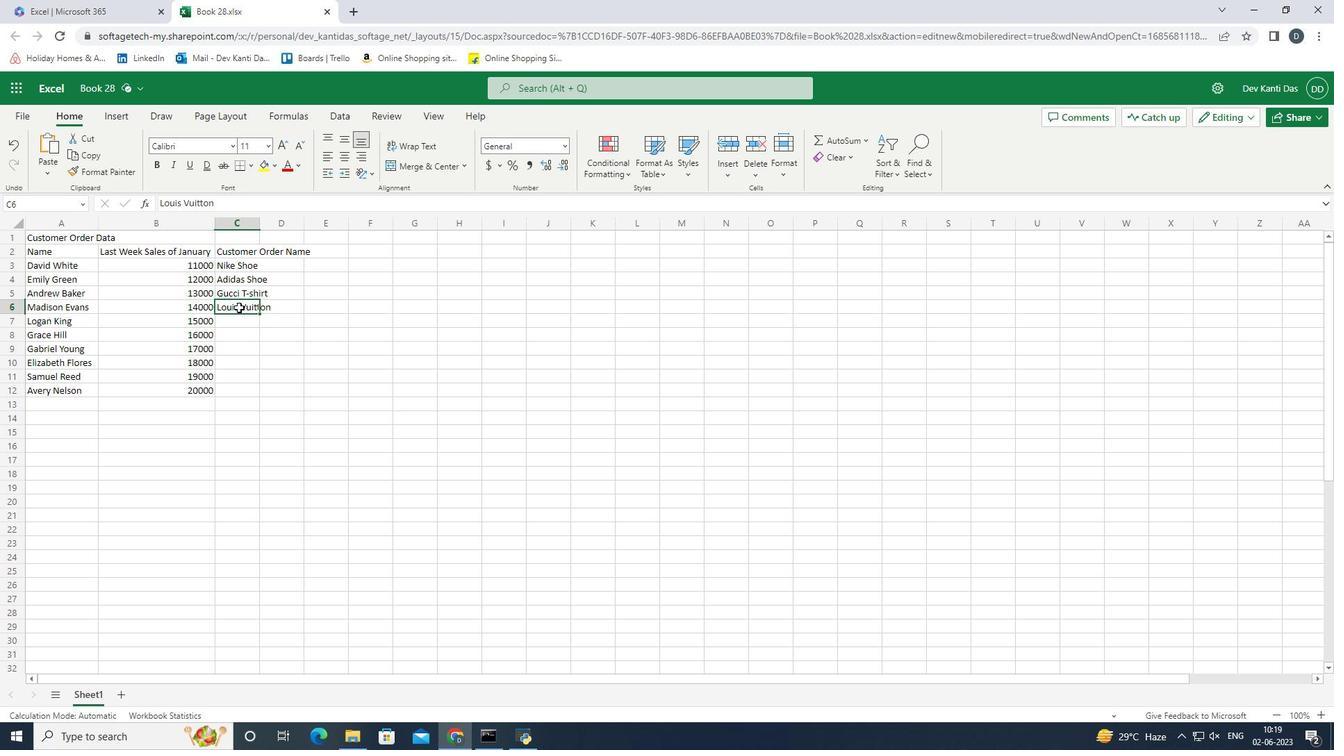 
Action: Mouse pressed left at (241, 310)
Screenshot: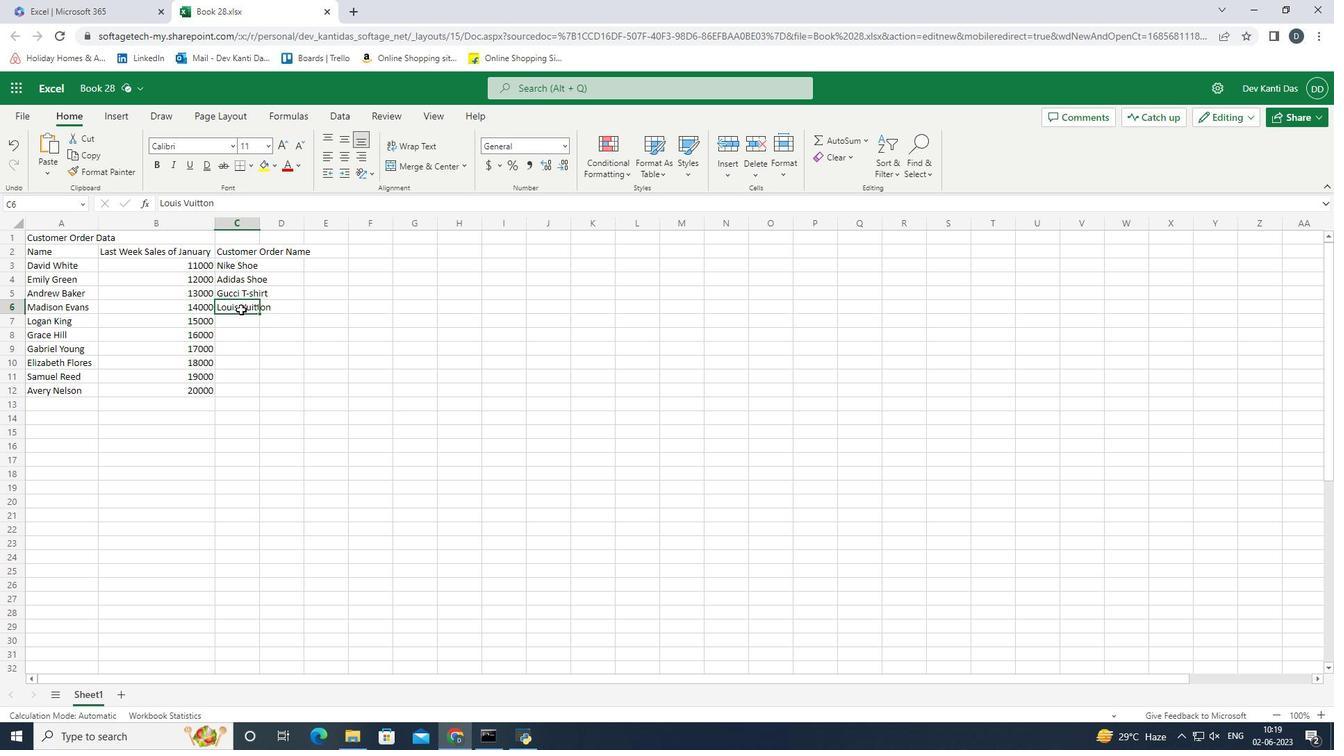 
Action: Mouse pressed left at (241, 310)
Screenshot: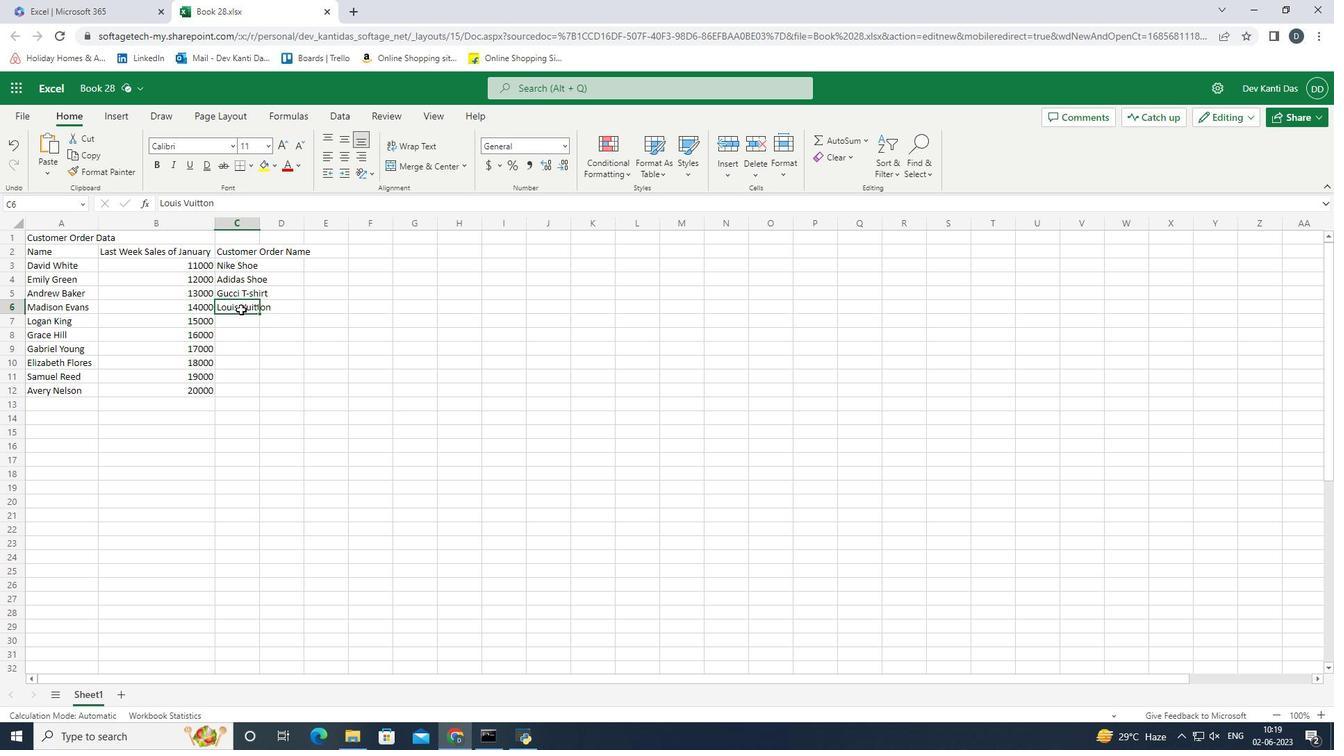 
Action: Mouse moved to (424, 314)
Screenshot: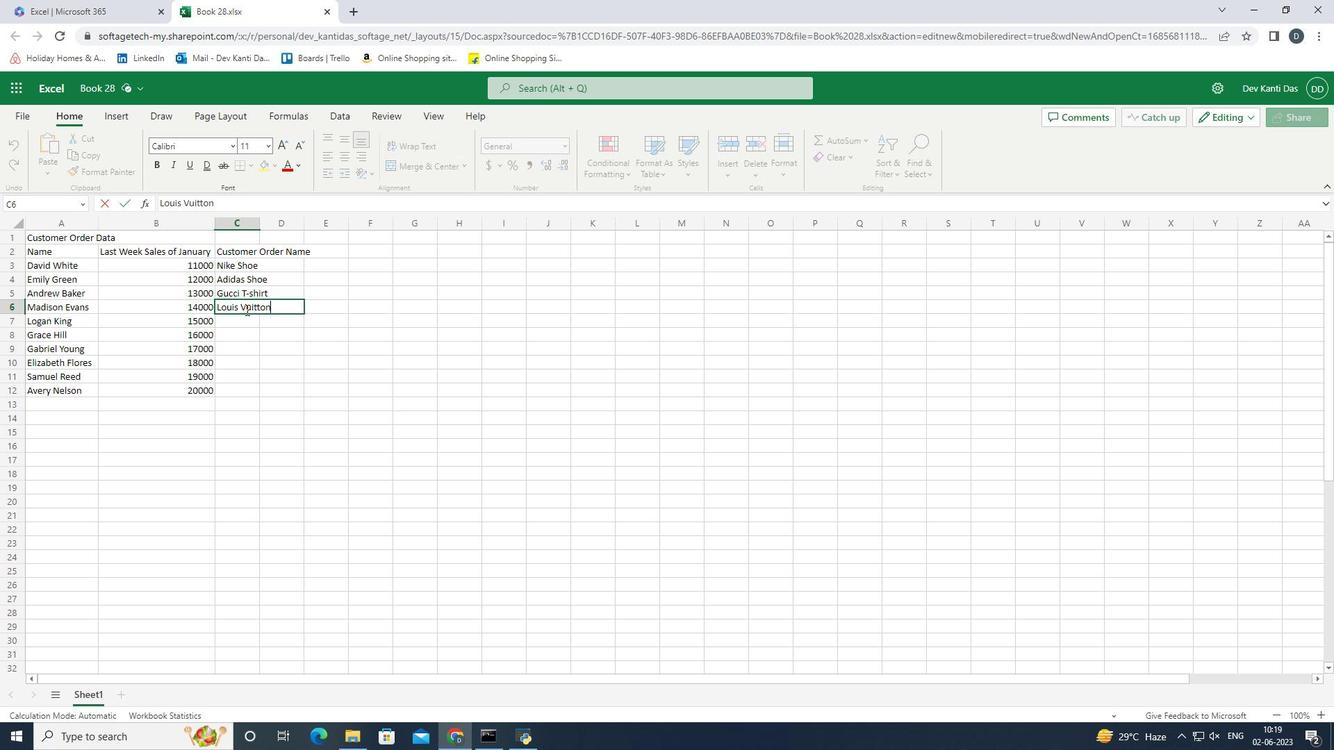 
Action: Key pressed <Key.space>bag<Key.enter><Key.shift>Zara<Key.space><Key.shift>Shirt<Key.enter><Key.shift>H&M<Key.space><Key.shift>Jeans<Key.enter><Key.shift>Chanel<Key.space><Key.shift>Perfume<Key.enter><Key.shift>Versace<Key.space><Key.shift><Key.shift><Key.shift><Key.shift><Key.shift><Key.shift><Key.shift><Key.shift><Key.shift><Key.shift><Key.shift><Key.shift><Key.shift><Key.shift><Key.shift><Key.shift><Key.shift><Key.shift><Key.shift>Perfume<Key.enter><Key.shift><Key.shift><Key.shift><Key.shift><Key.shift><Key.shift><Key.shift><Key.shift><Key.shift><Key.shift><Key.shift><Key.shift>Ralph<Key.space><Key.shift>Lauren<Key.enter><Key.shift>Prada<Key.space><Key.shift>Shirt
Screenshot: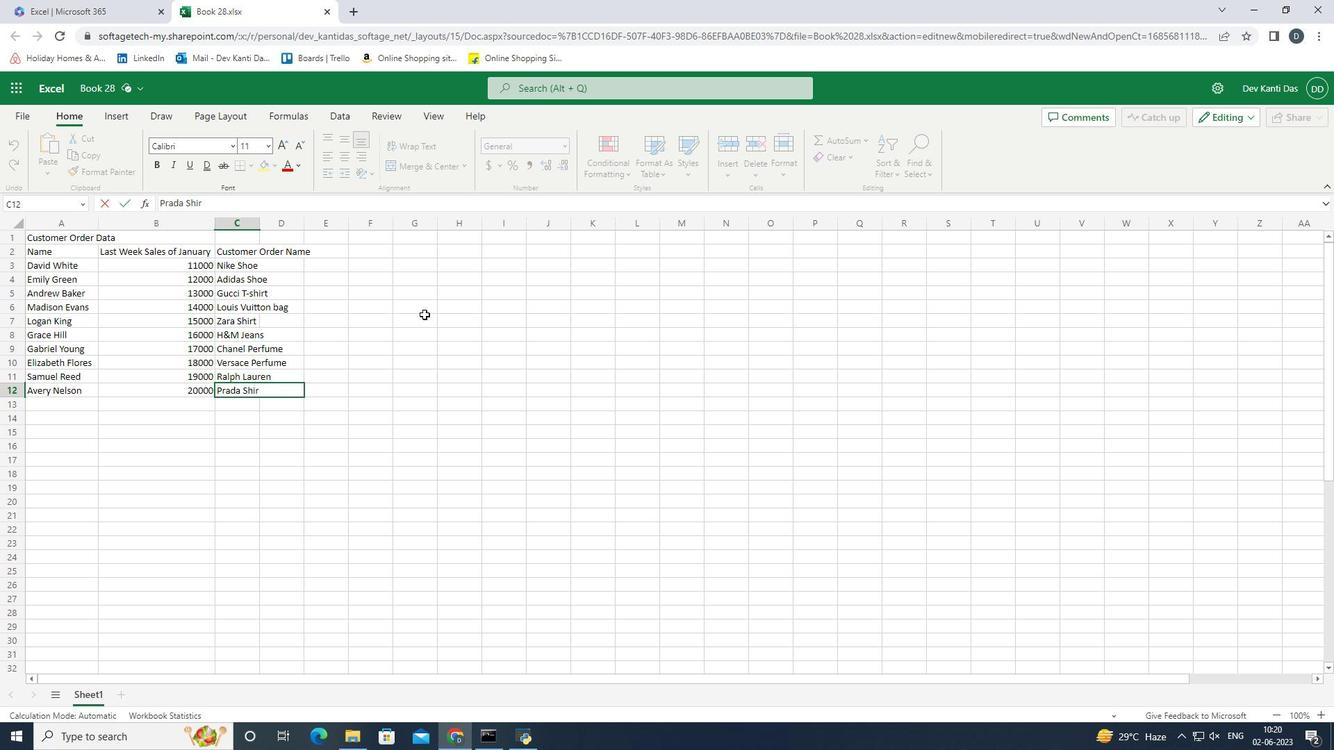
Action: Mouse moved to (293, 260)
Screenshot: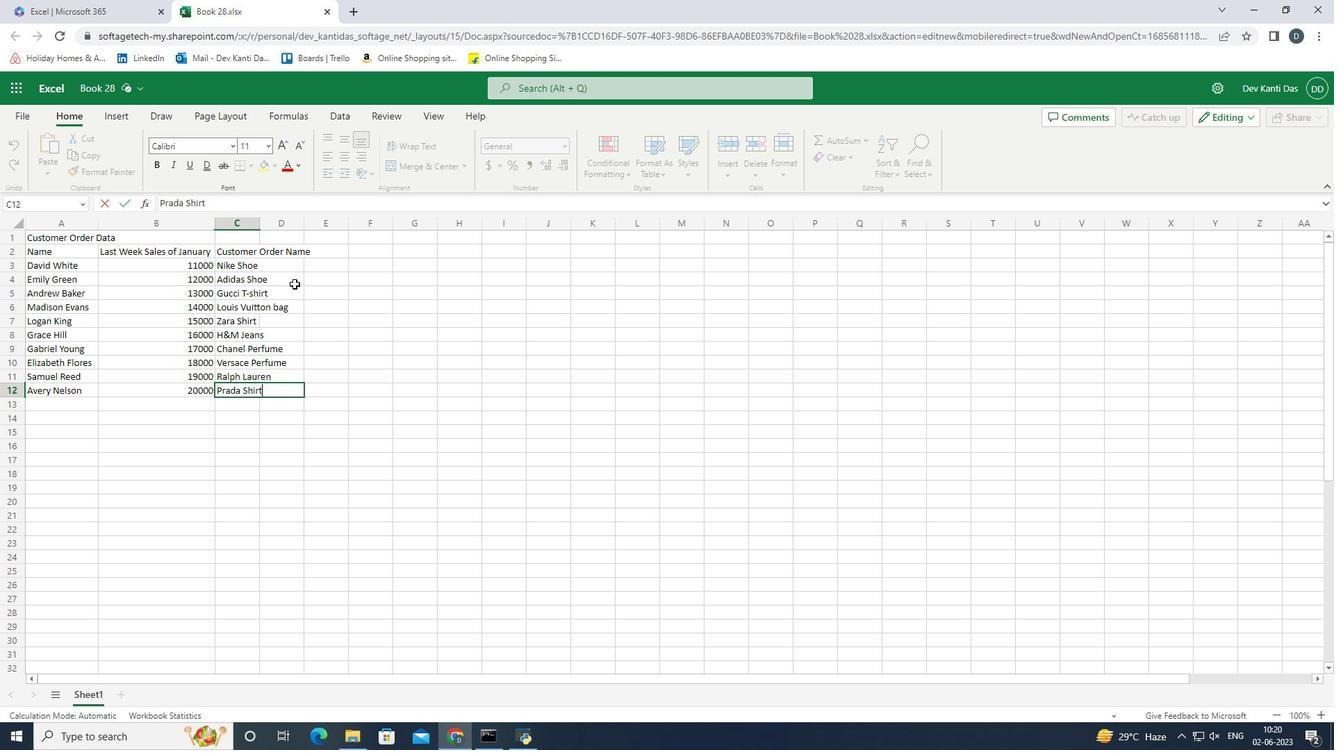 
Action: Mouse pressed left at (293, 260)
Screenshot: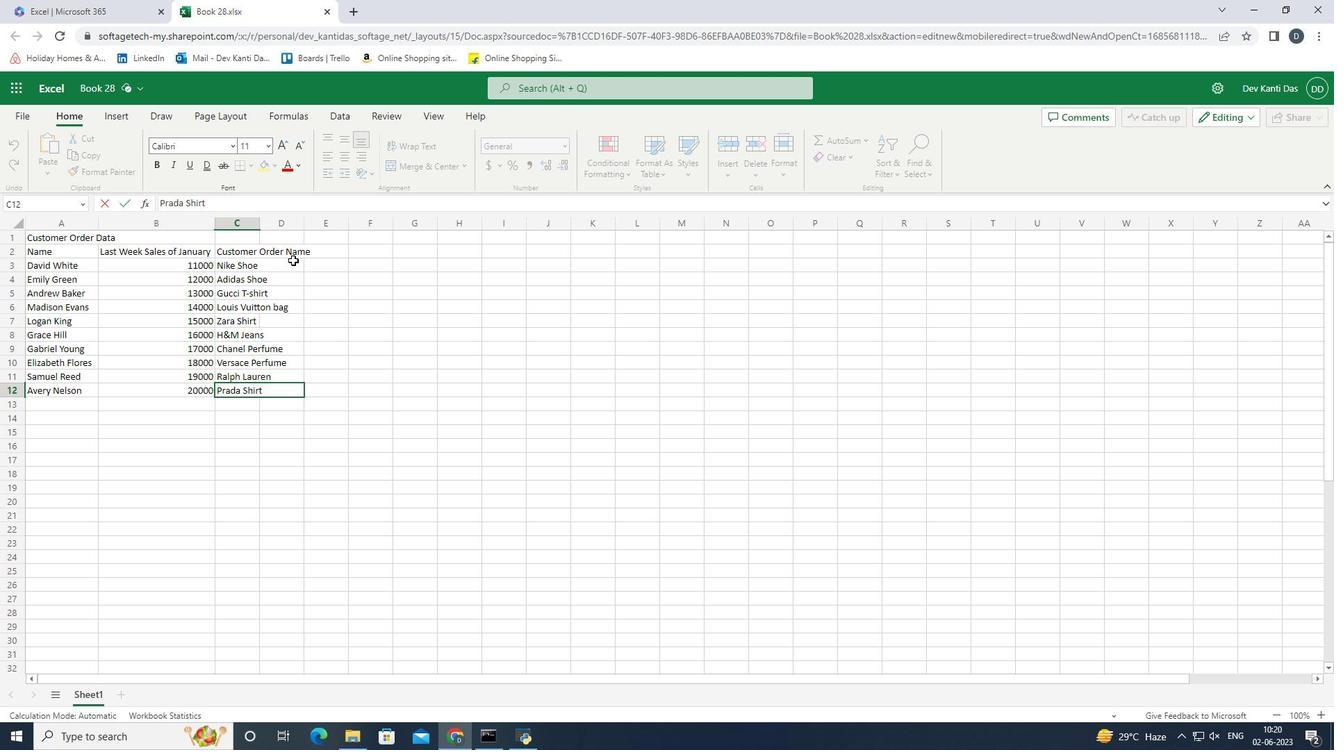 
Action: Mouse moved to (258, 226)
Screenshot: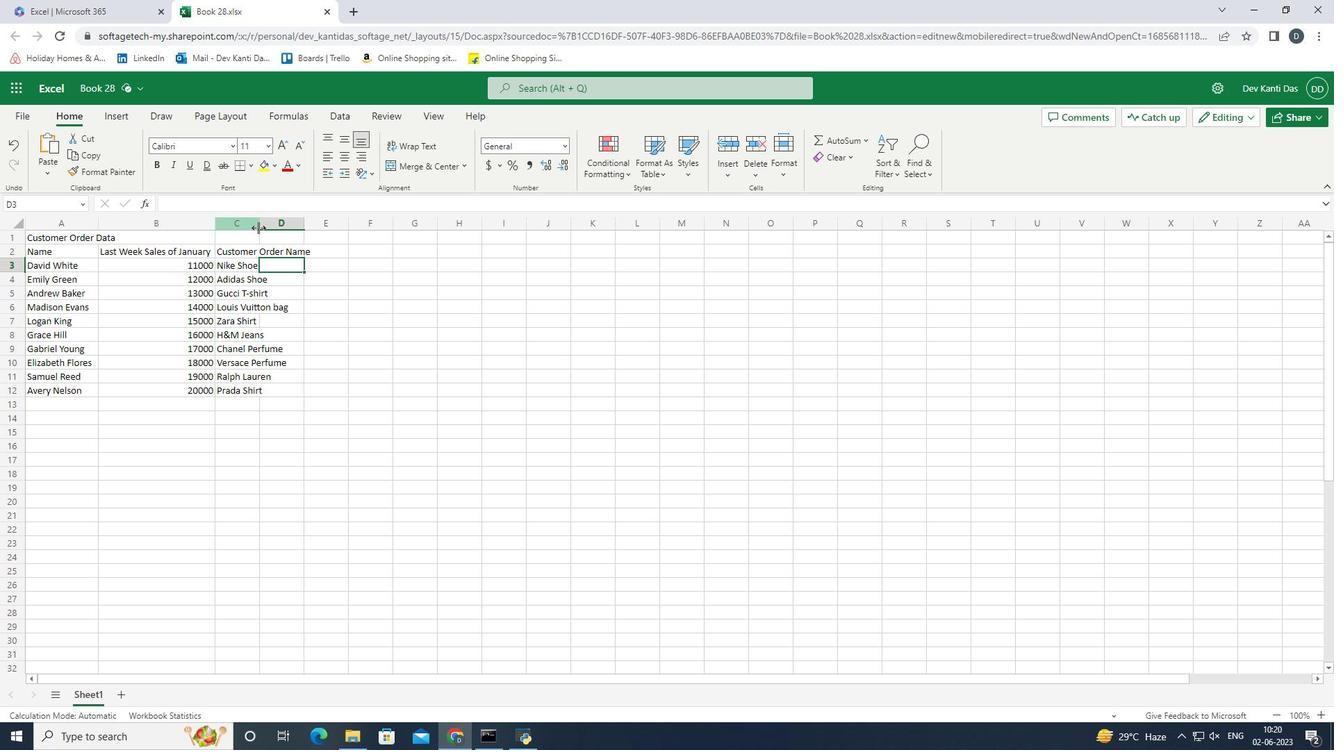 
Action: Mouse pressed left at (258, 226)
Screenshot: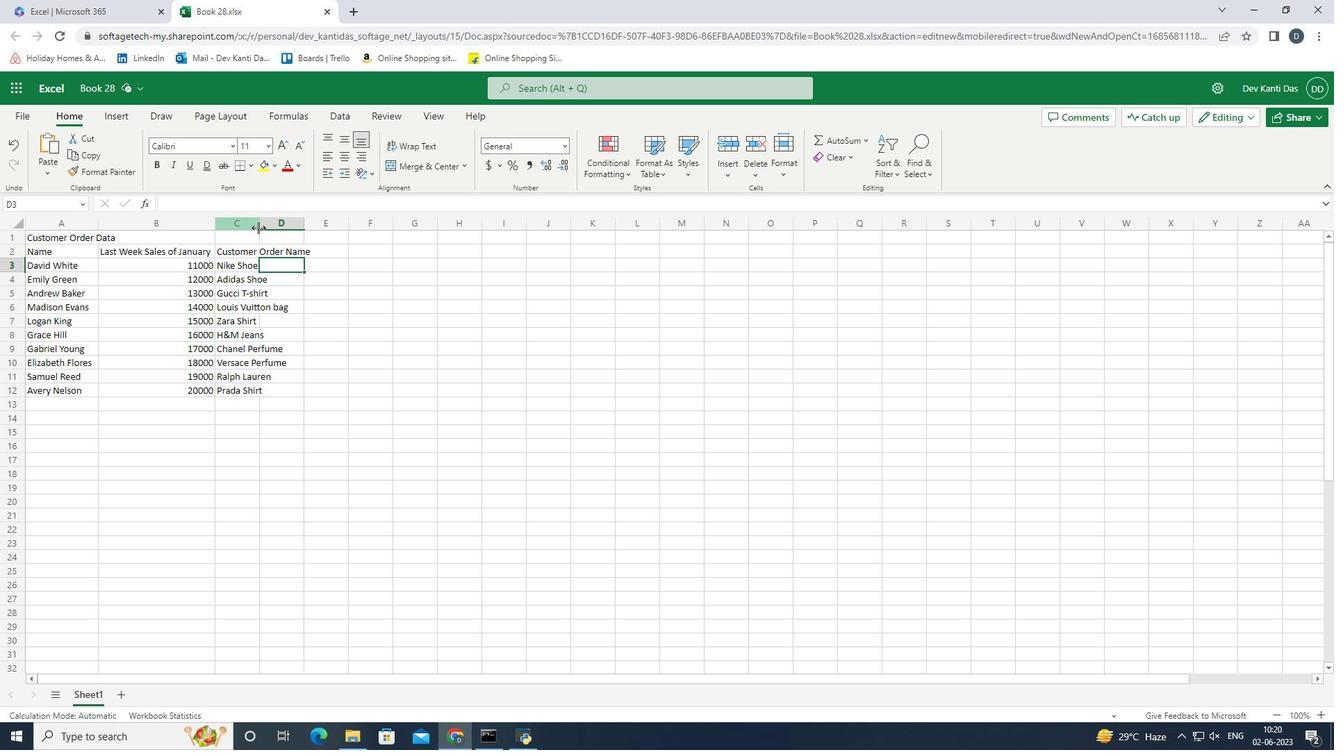 
Action: Mouse moved to (351, 250)
Screenshot: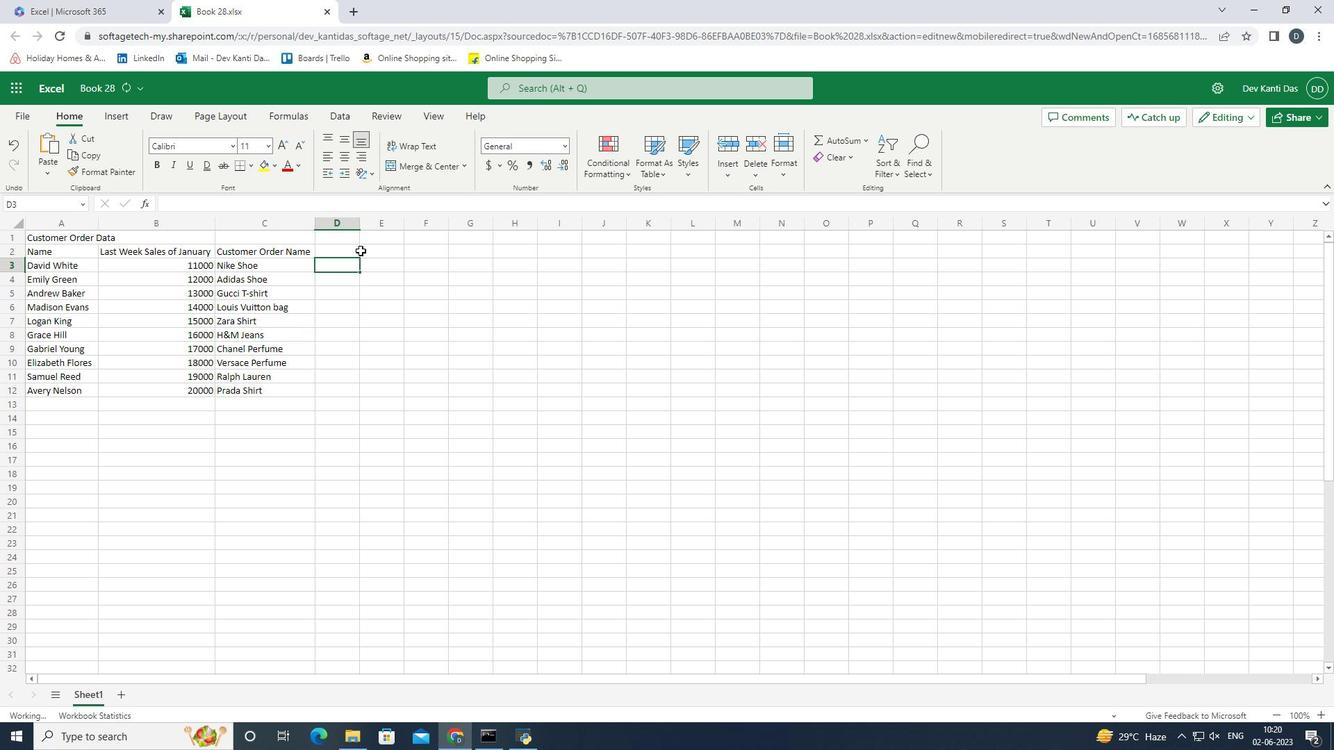 
Action: Mouse pressed left at (351, 250)
Screenshot: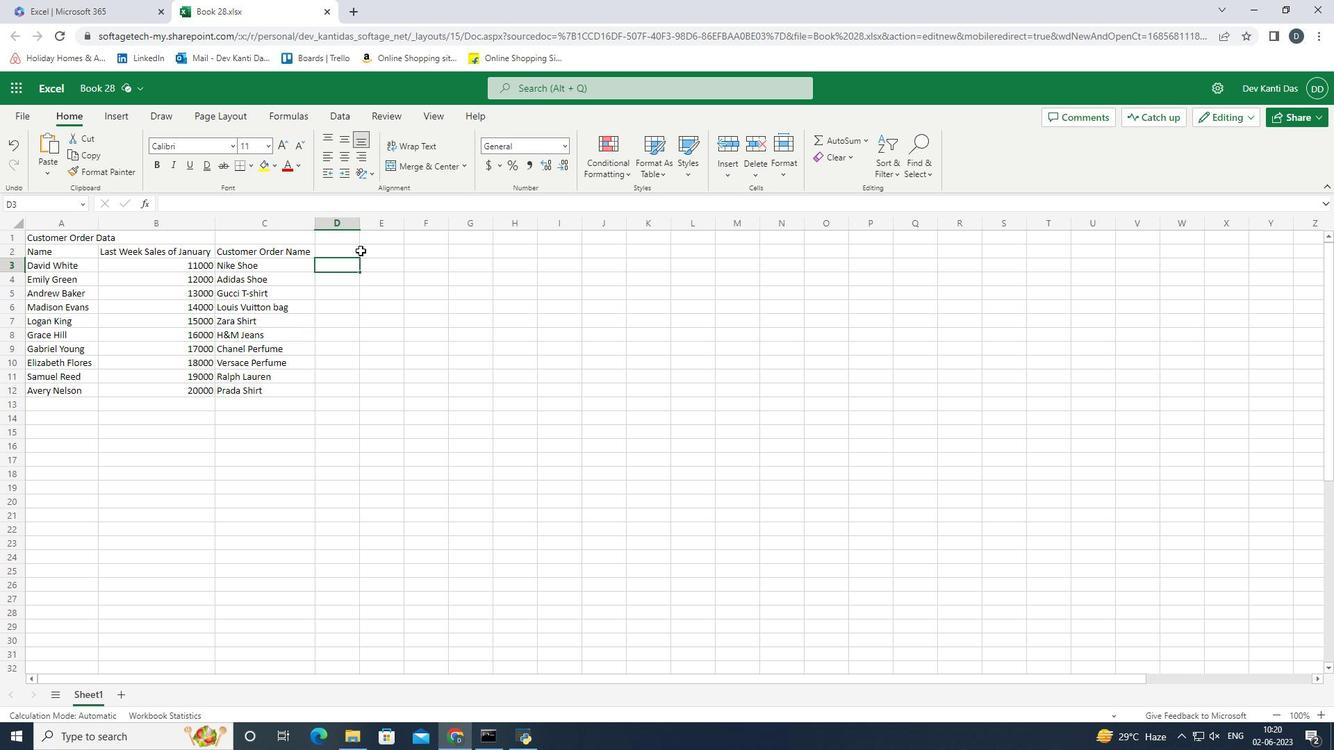 
Action: Mouse moved to (506, 329)
Screenshot: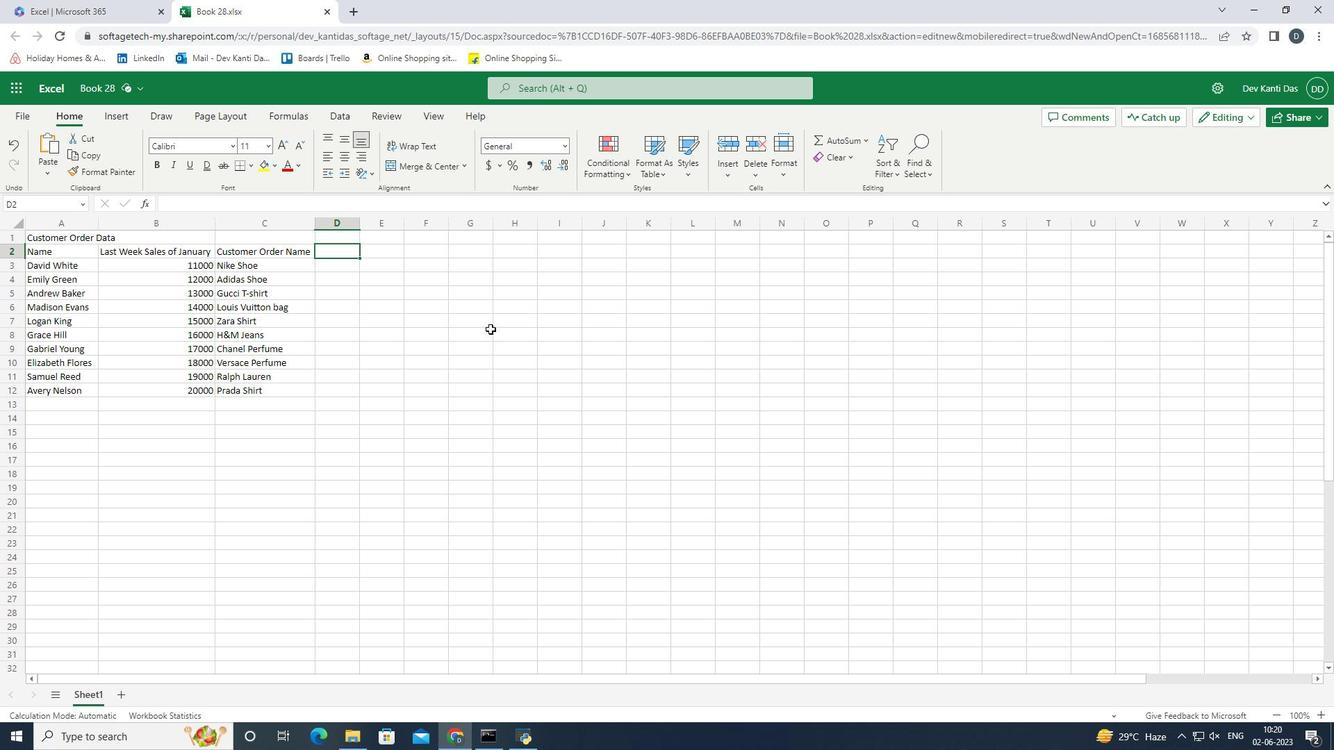 
Action: Key pressed <Key.shift>Customer<Key.space><Key.shift>Order<Key.space><Key.shift>Proc<Key.backspace><Key.backspace>ice<Key.enter>
Screenshot: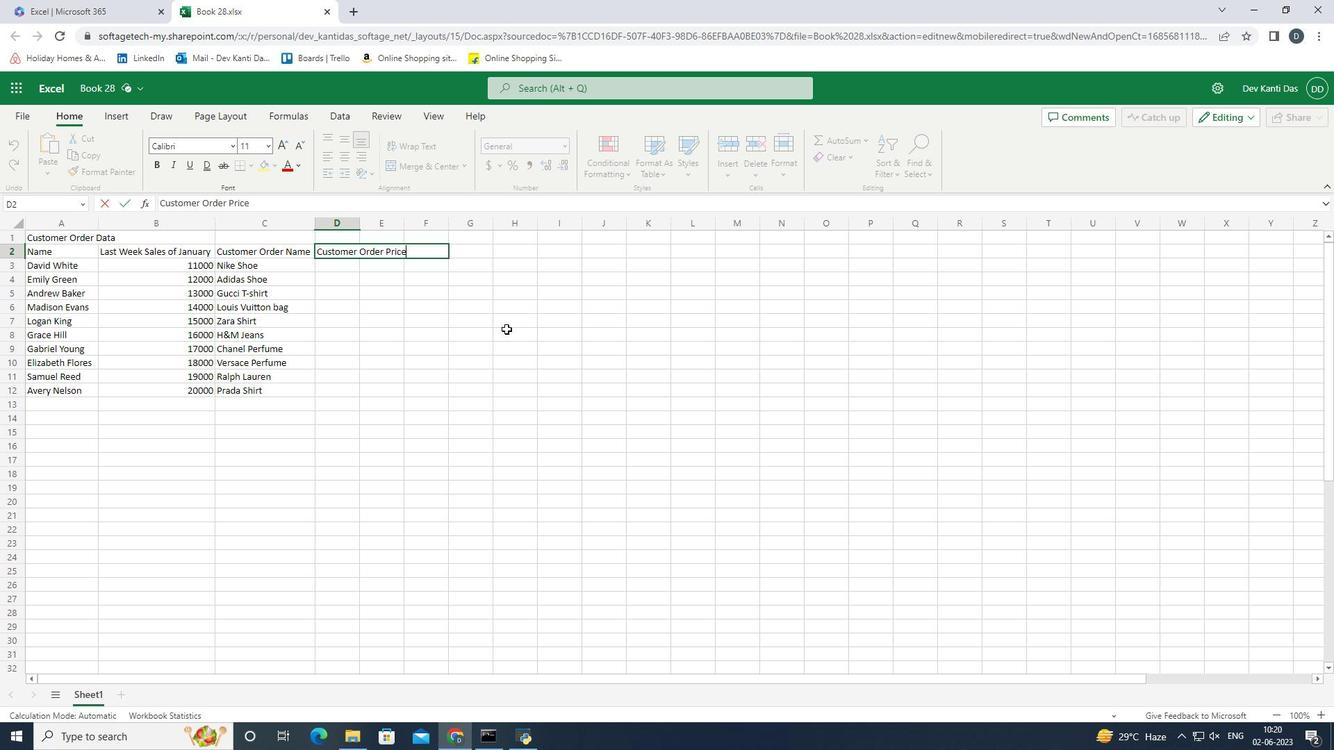 
Action: Mouse moved to (604, 324)
Screenshot: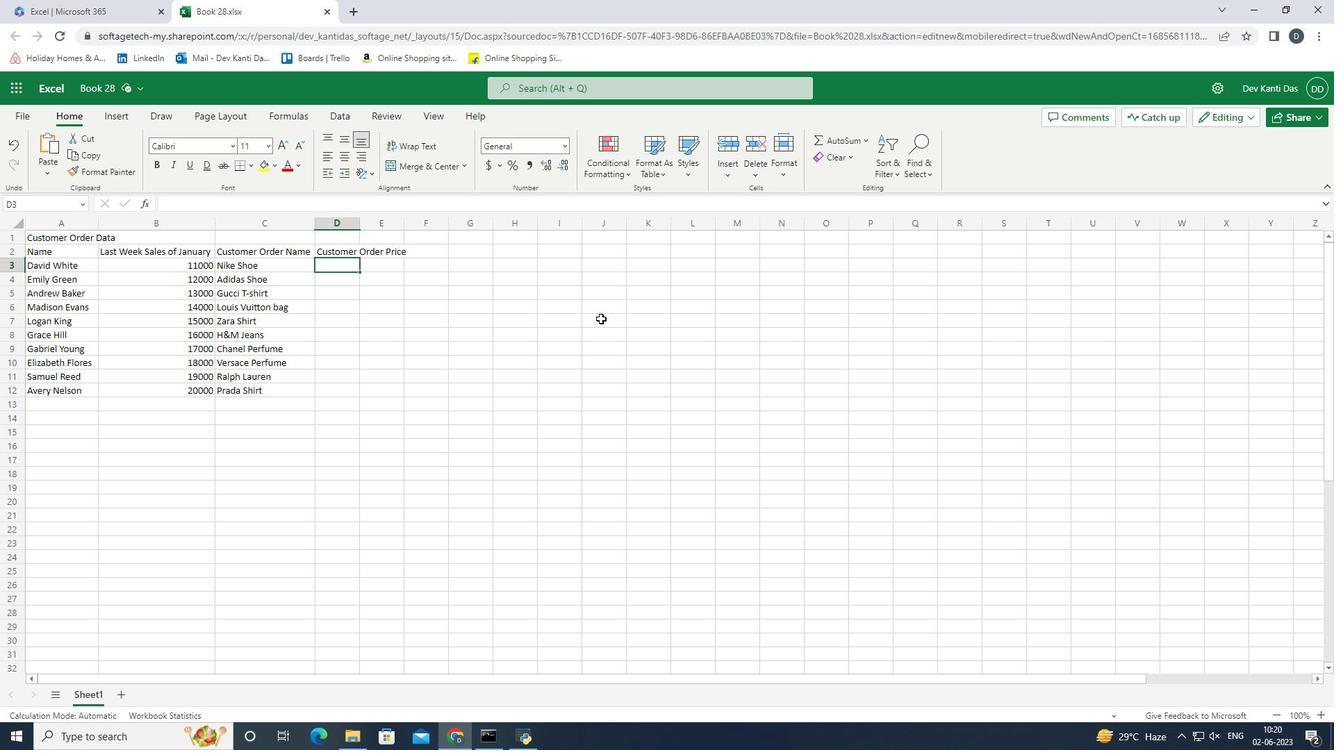 
Action: Key pressed 10500<Key.enter>11000<Key.enter>11500<Key.enter>12000<Key.enter>12500<Key.enter>13000<Key.enter>13510<Key.backspace><Key.backspace>000<Key.backspace><Key.enter>14000<Key.enter>14500<Key.enter>15000
Screenshot: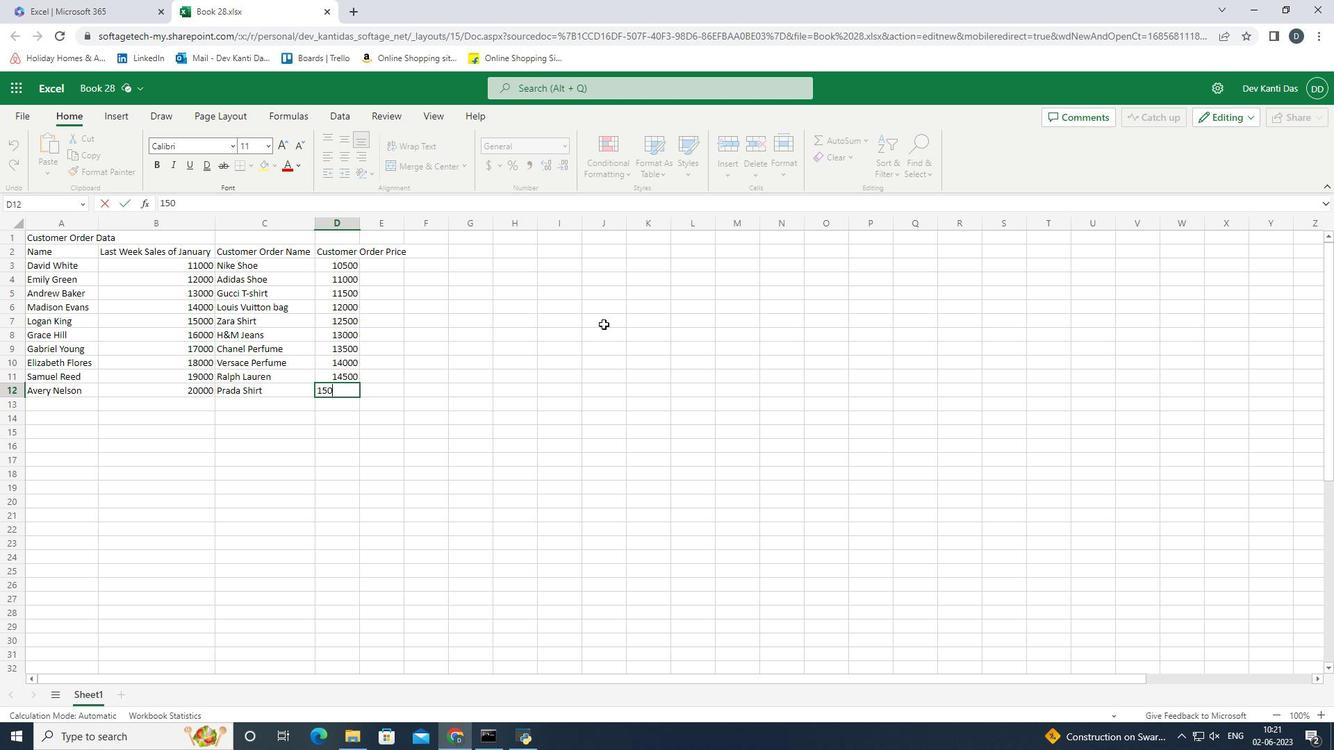 
Action: Mouse moved to (384, 309)
Screenshot: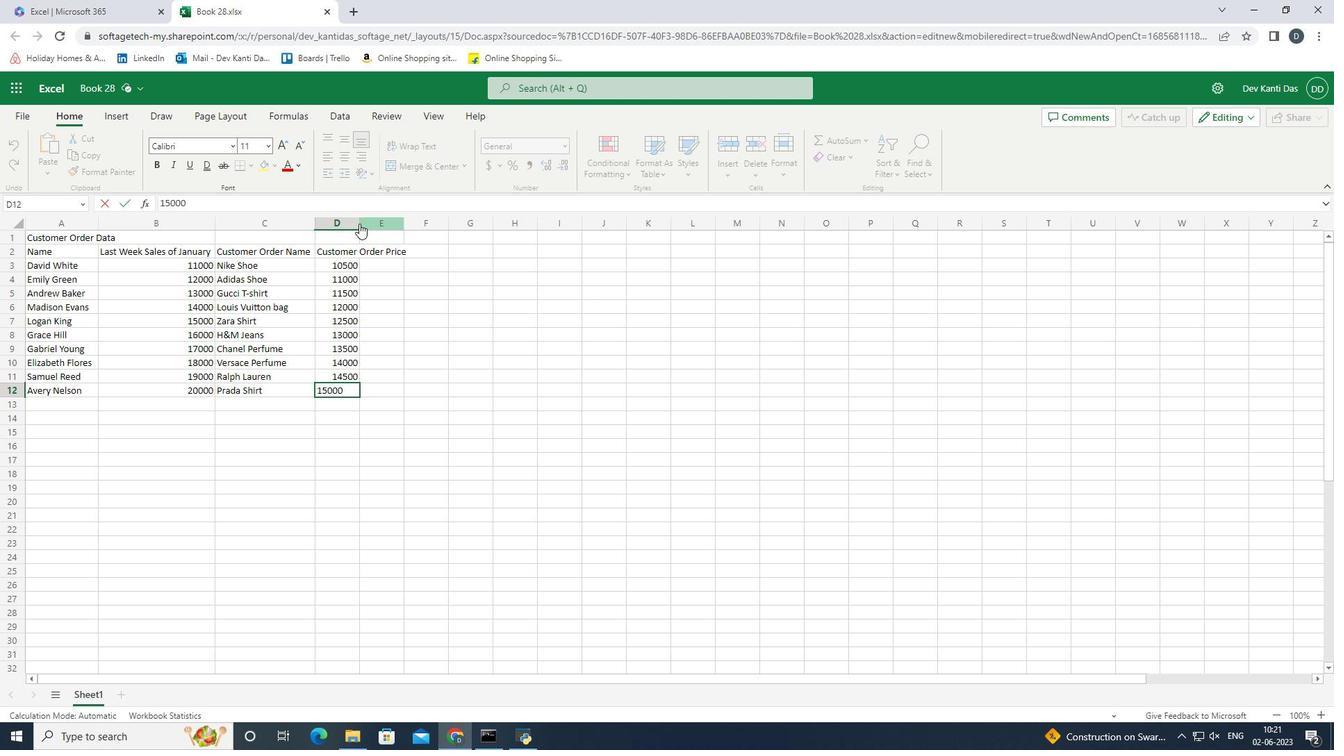 
Action: Mouse pressed left at (384, 309)
Screenshot: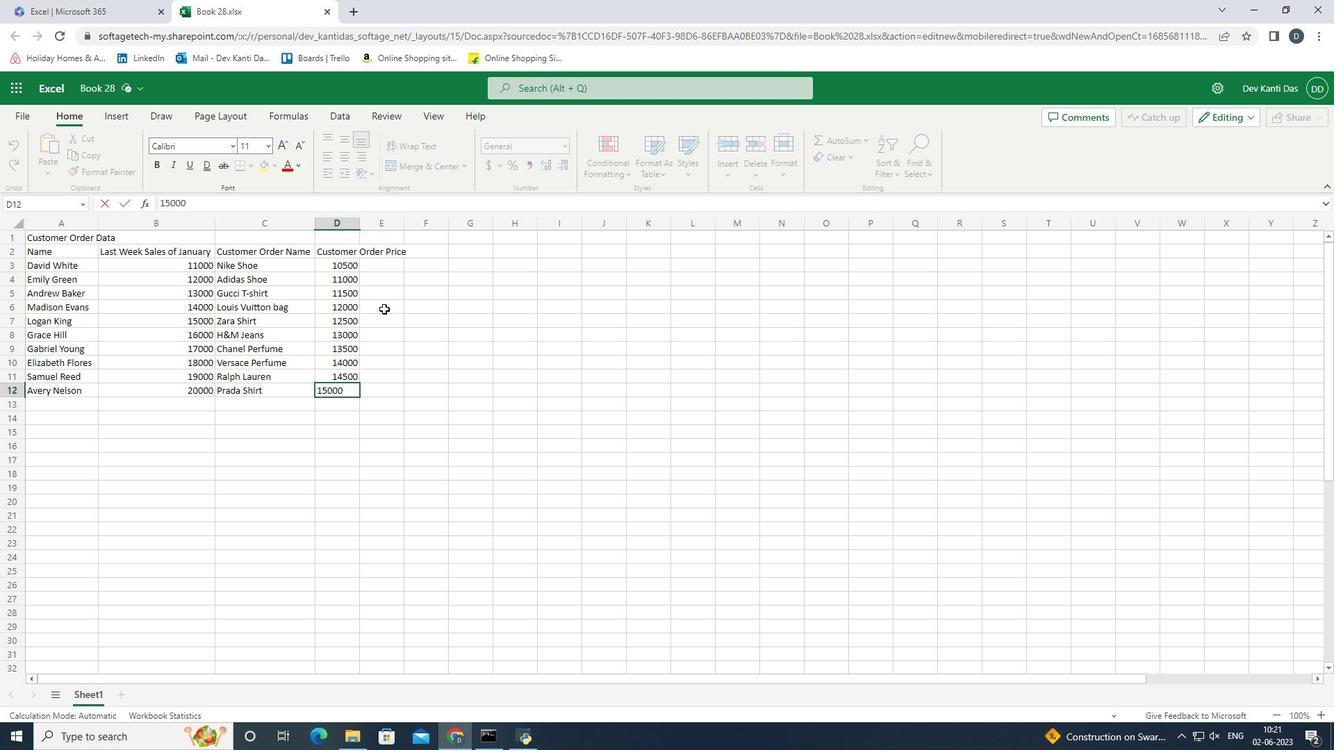 
Action: Mouse moved to (358, 226)
Screenshot: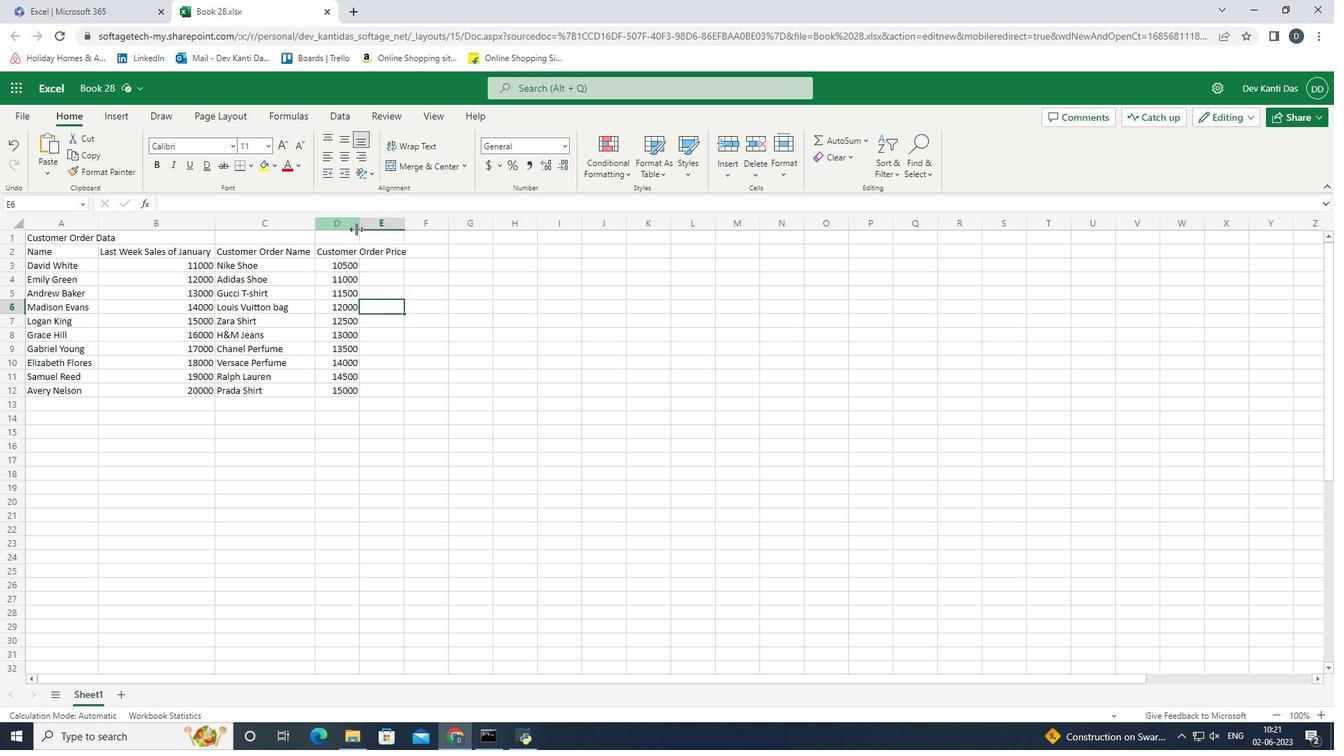 
Action: Mouse pressed left at (358, 226)
Screenshot: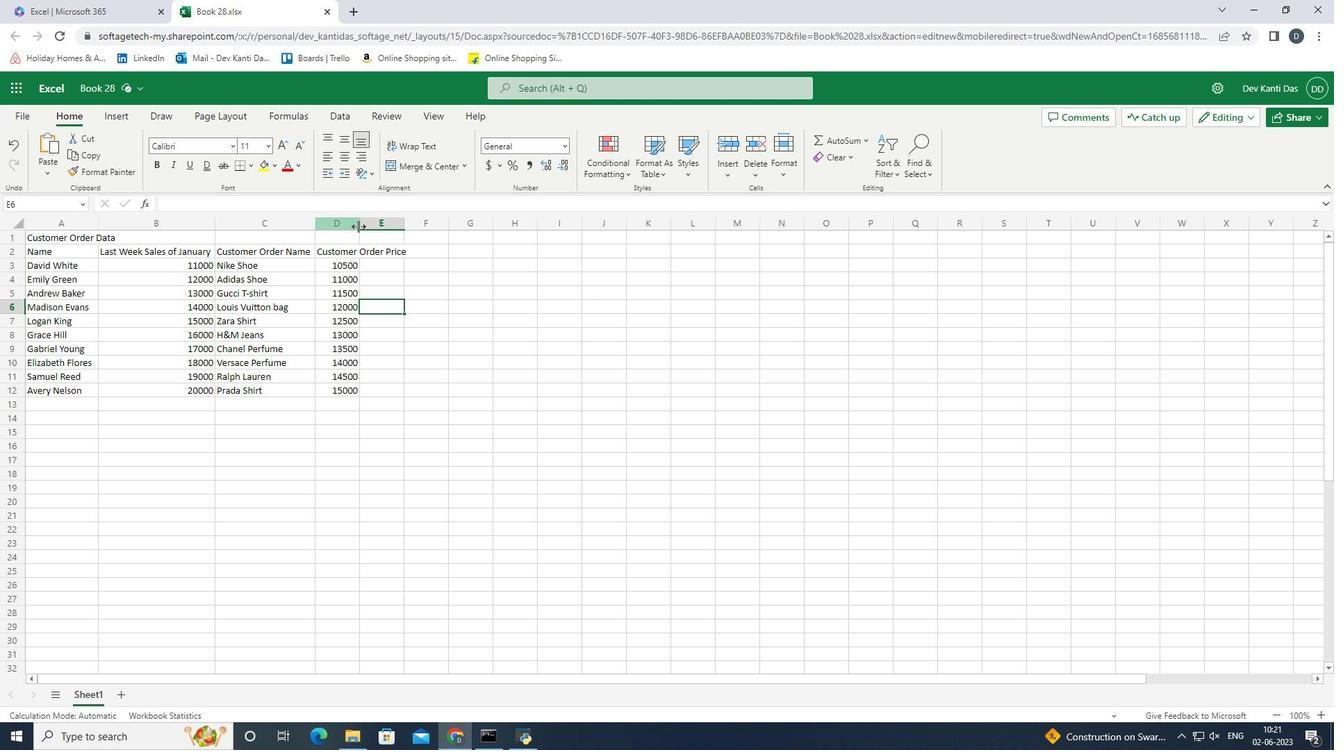 
Action: Mouse moved to (385, 392)
Screenshot: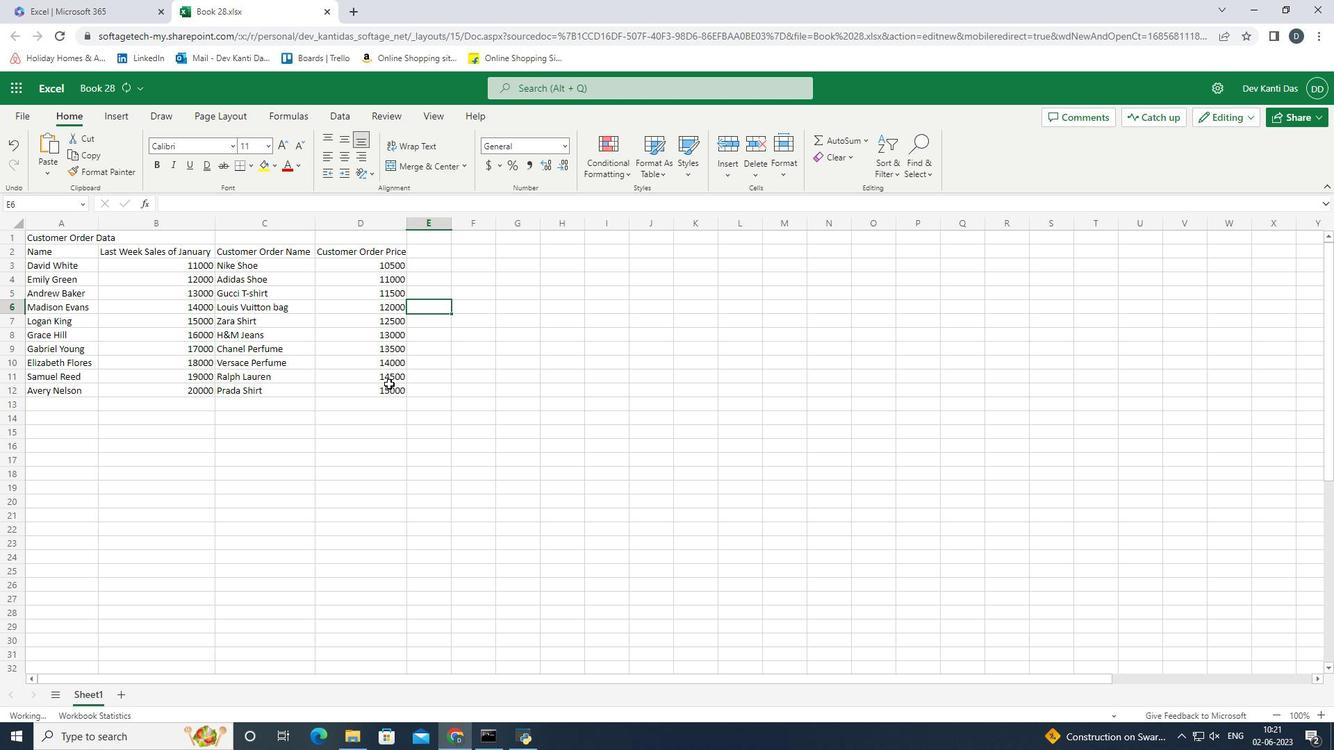 
Action: Mouse pressed left at (385, 392)
Screenshot: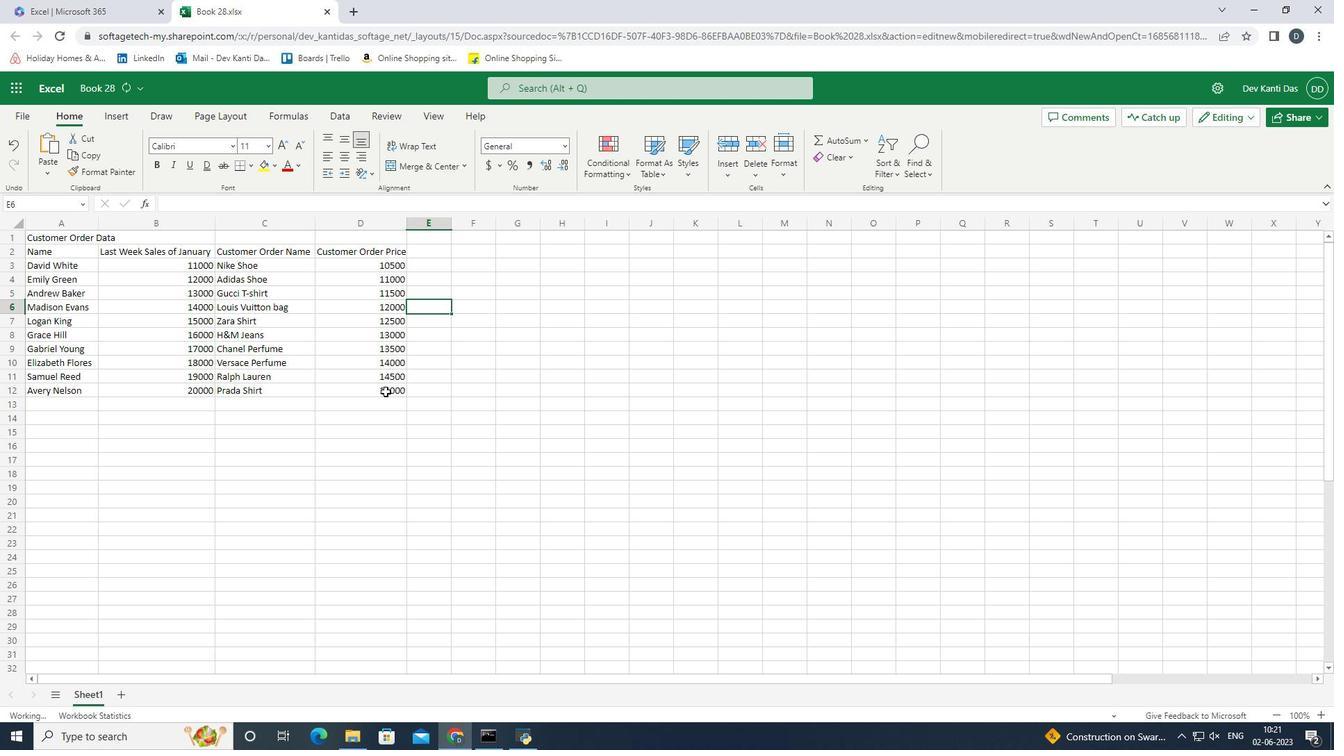 
Action: Mouse moved to (22, 110)
Screenshot: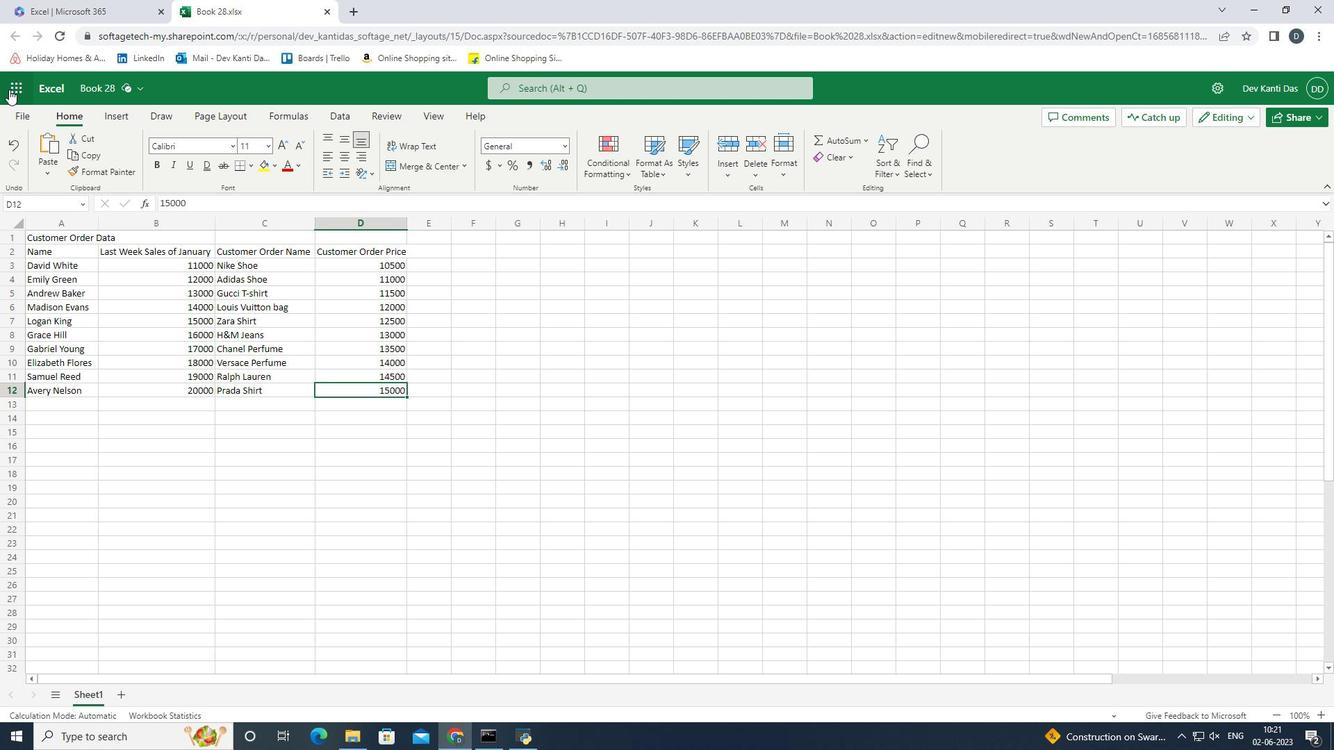 
Action: Mouse pressed left at (22, 110)
Screenshot: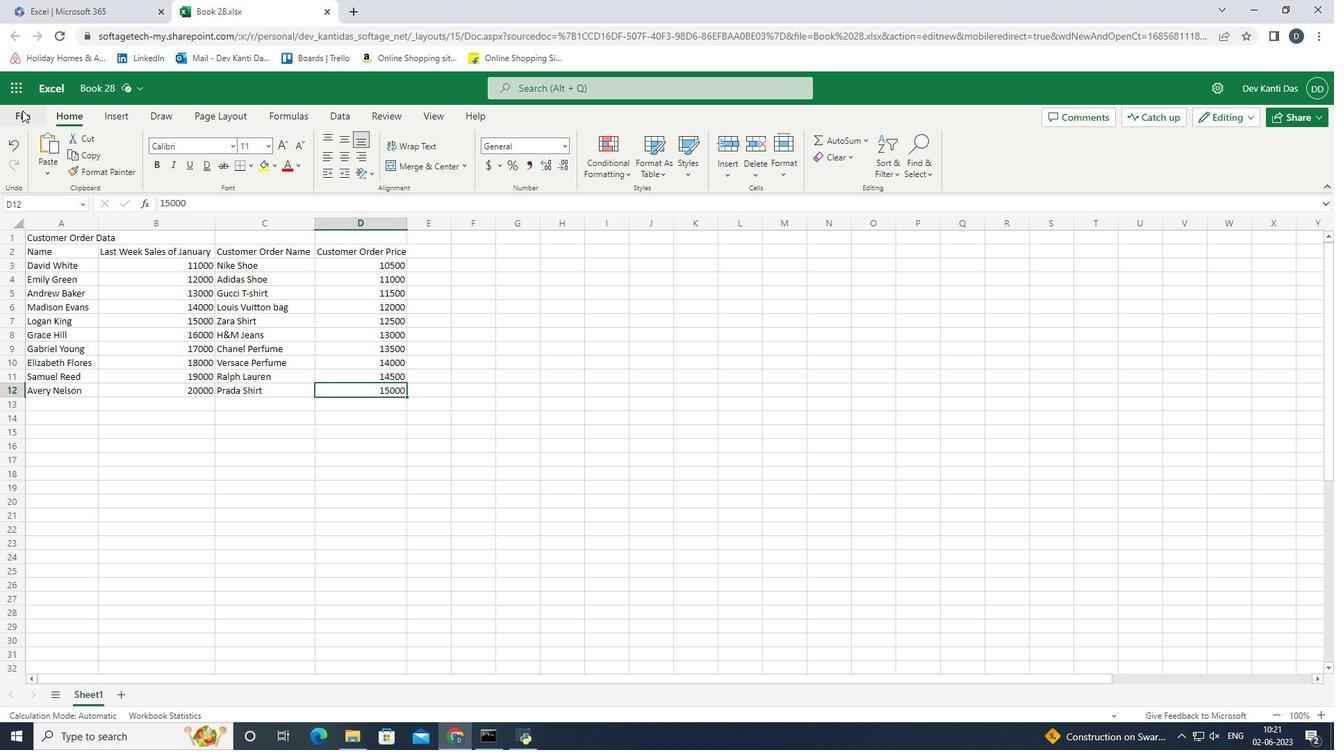 
Action: Mouse moved to (88, 247)
Screenshot: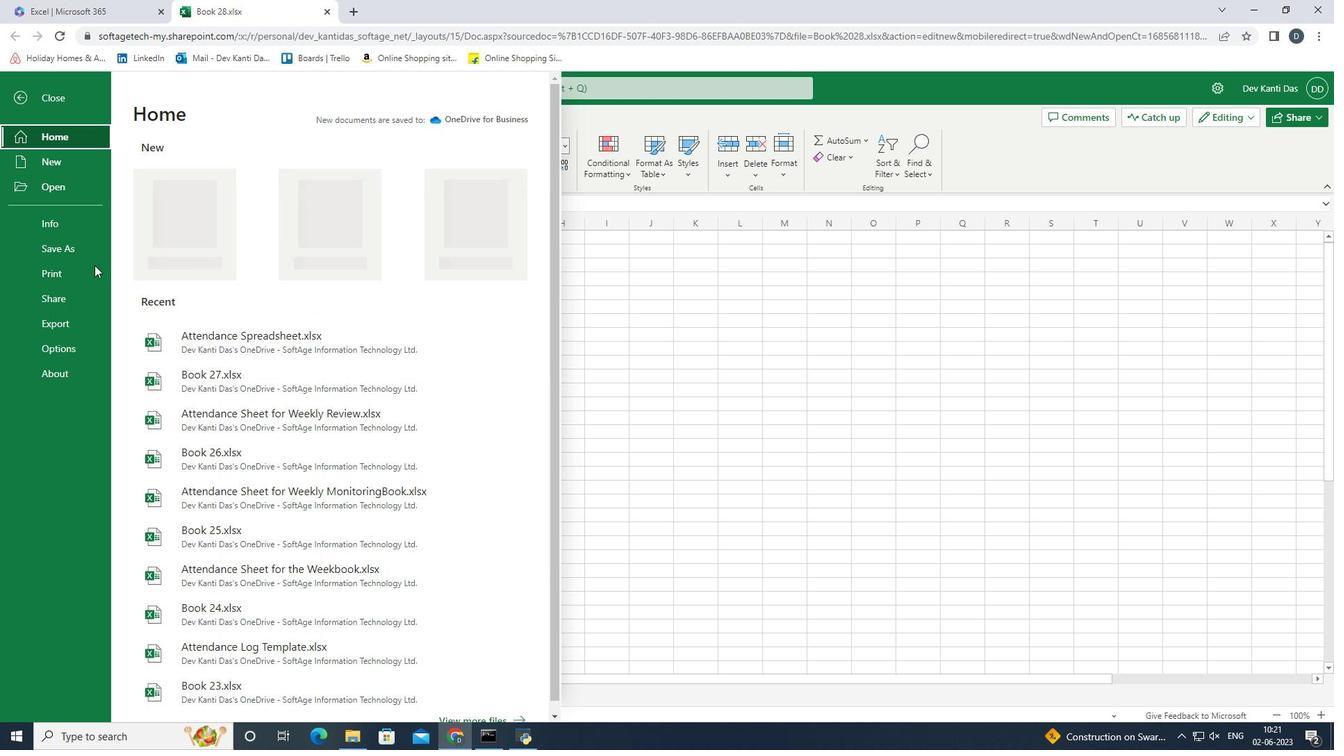 
Action: Mouse pressed left at (88, 247)
Screenshot: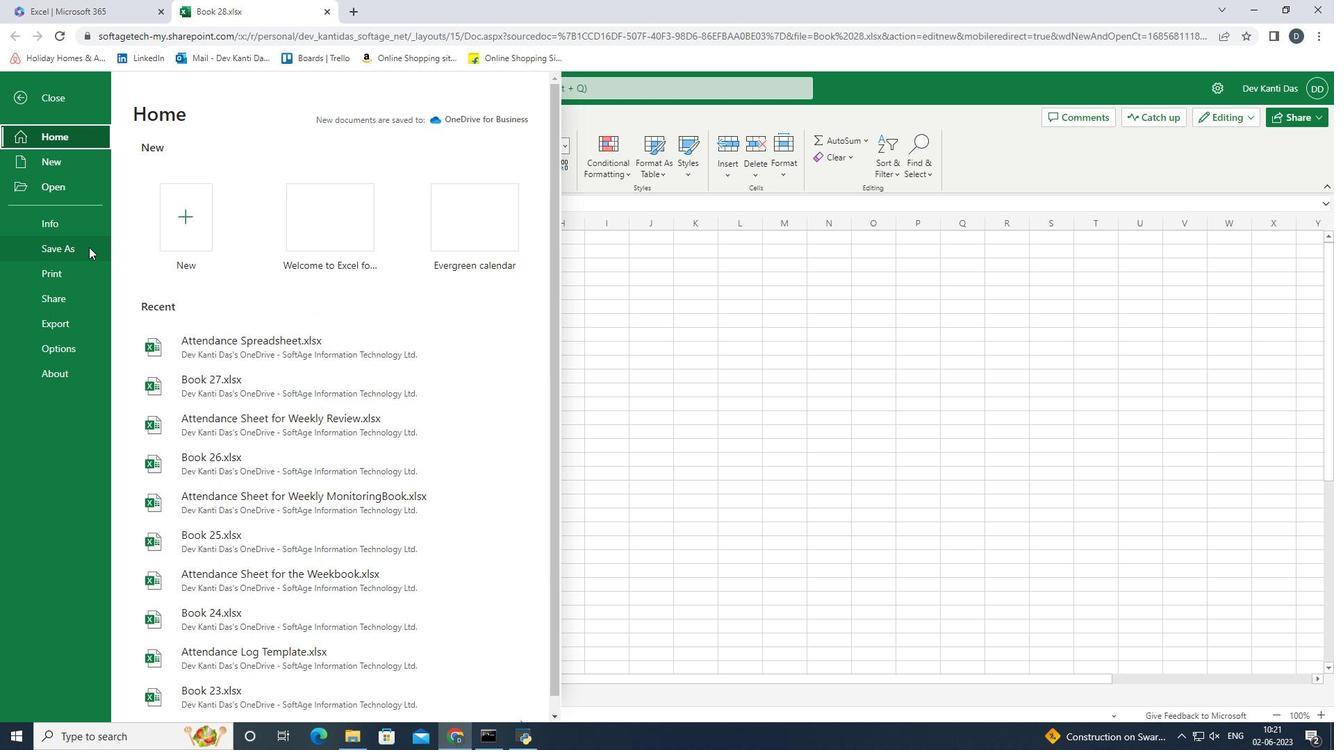 
Action: Mouse moved to (248, 165)
Screenshot: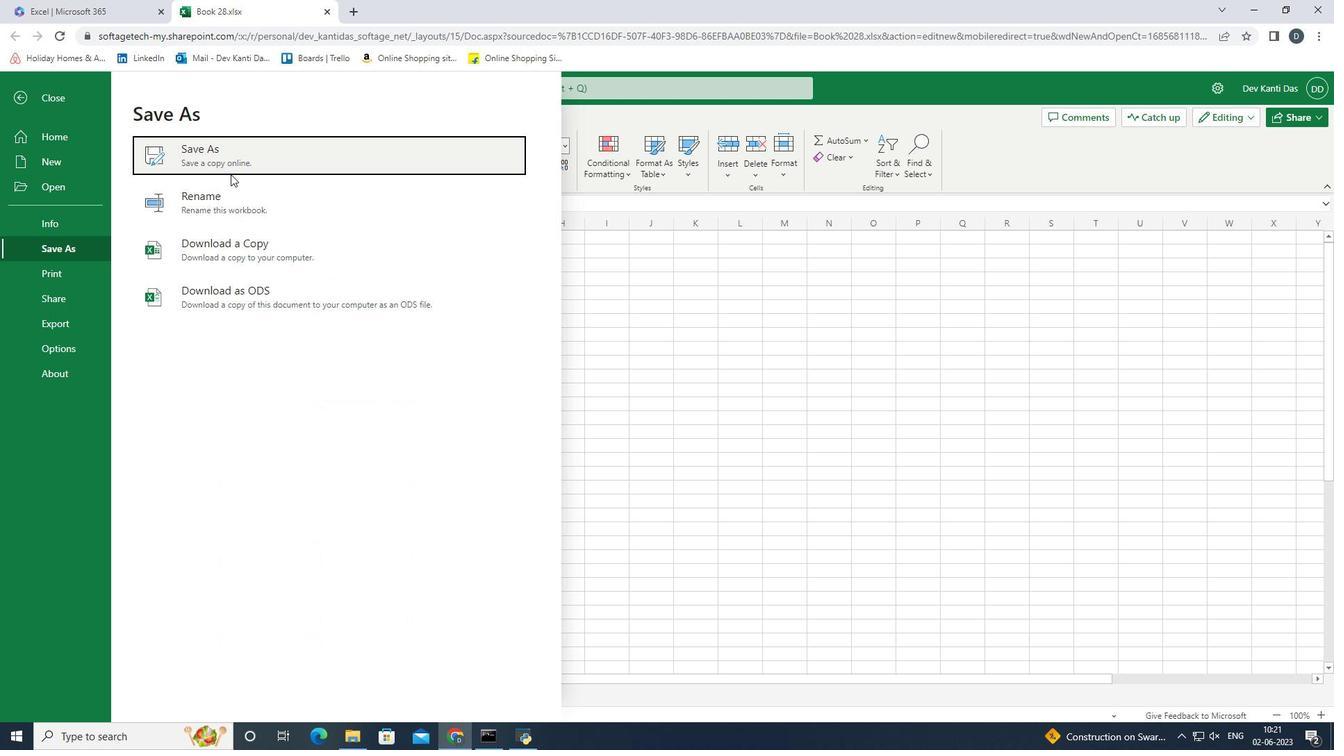 
Action: Mouse pressed left at (248, 165)
Screenshot: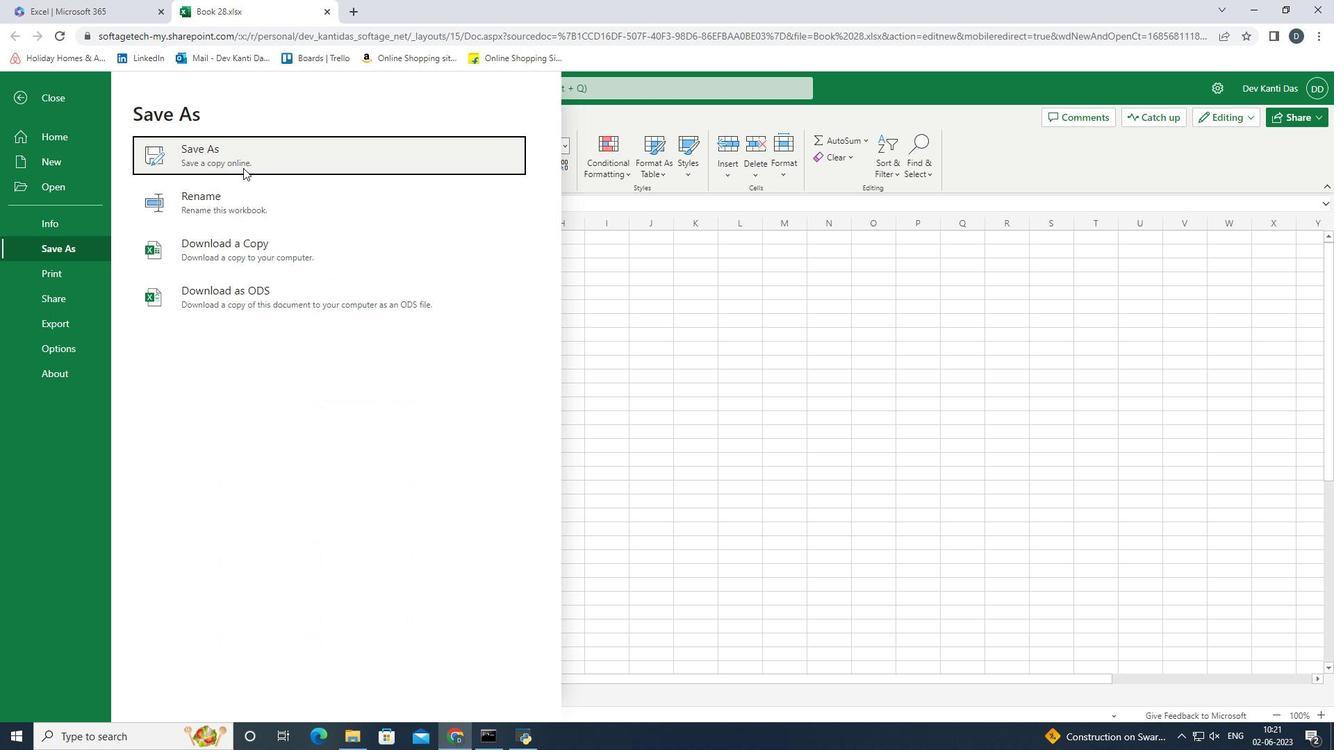 
Action: Mouse moved to (668, 369)
Screenshot: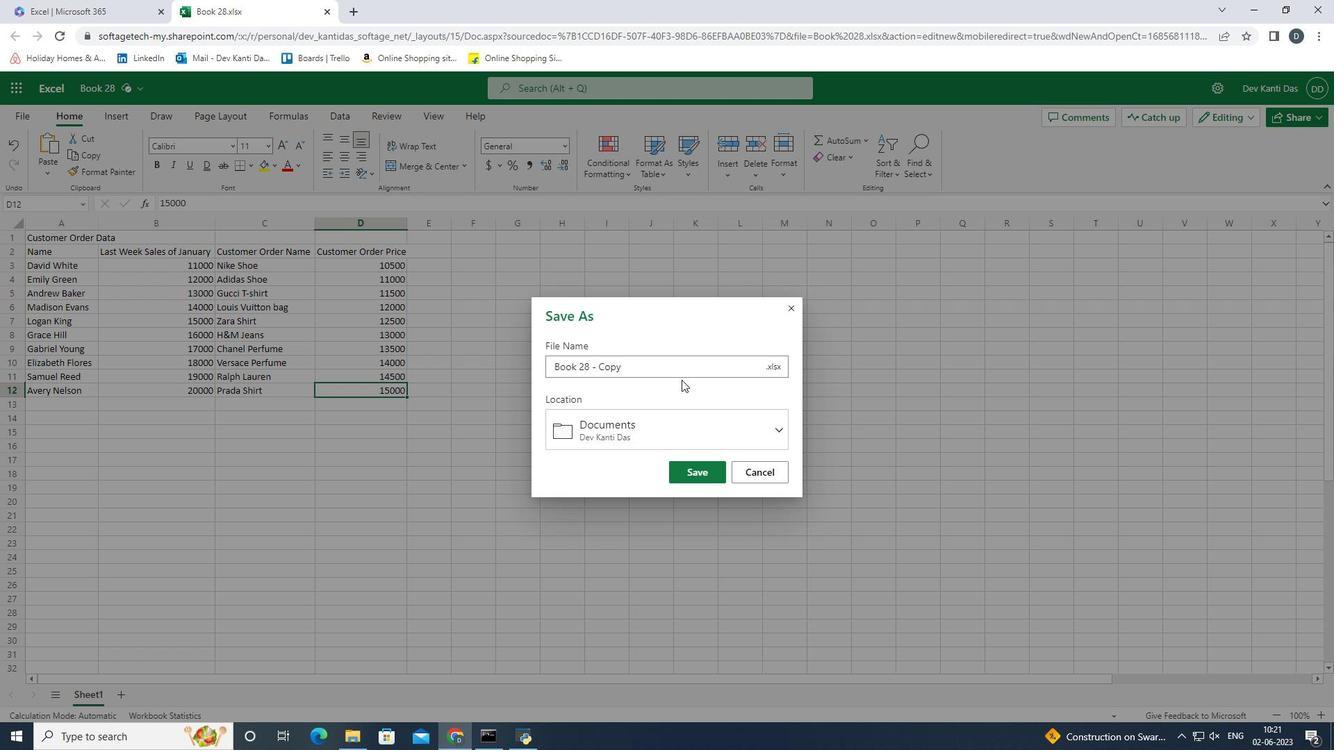
Action: Mouse pressed left at (668, 369)
Screenshot: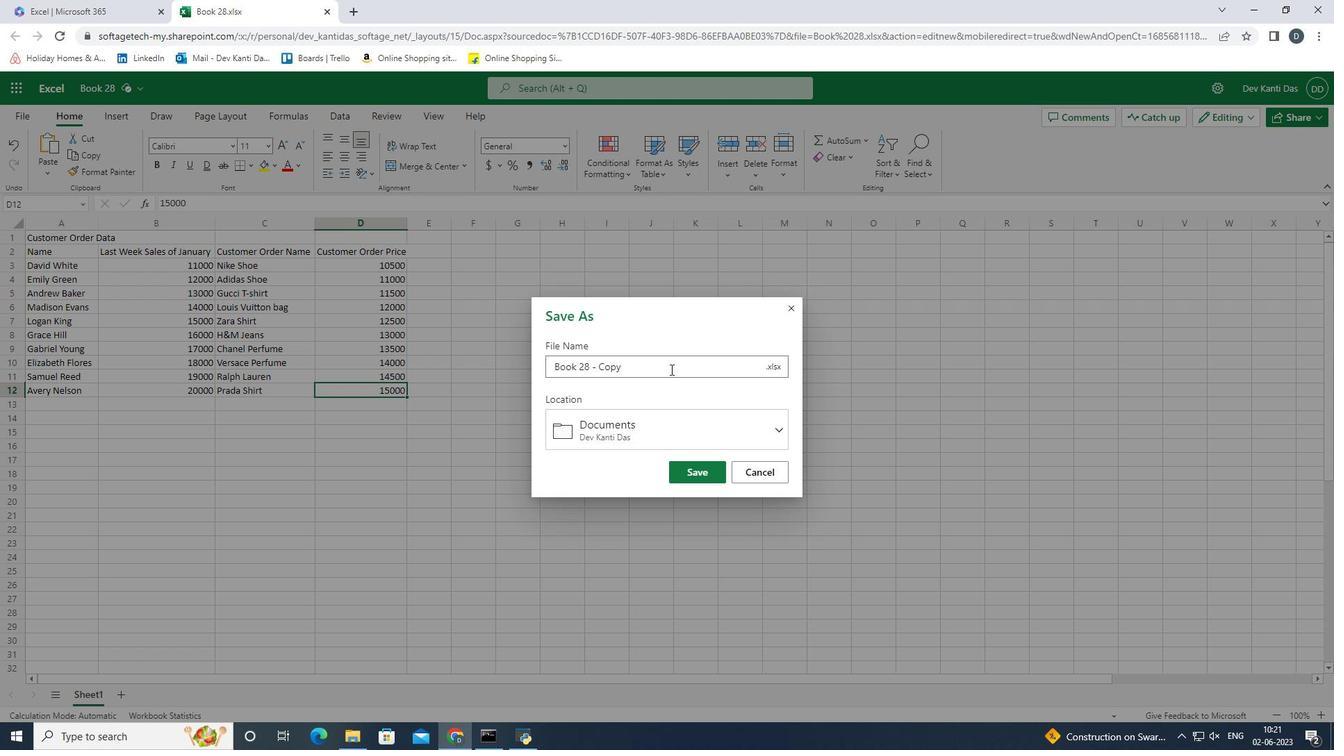 
Action: Mouse moved to (639, 387)
Screenshot: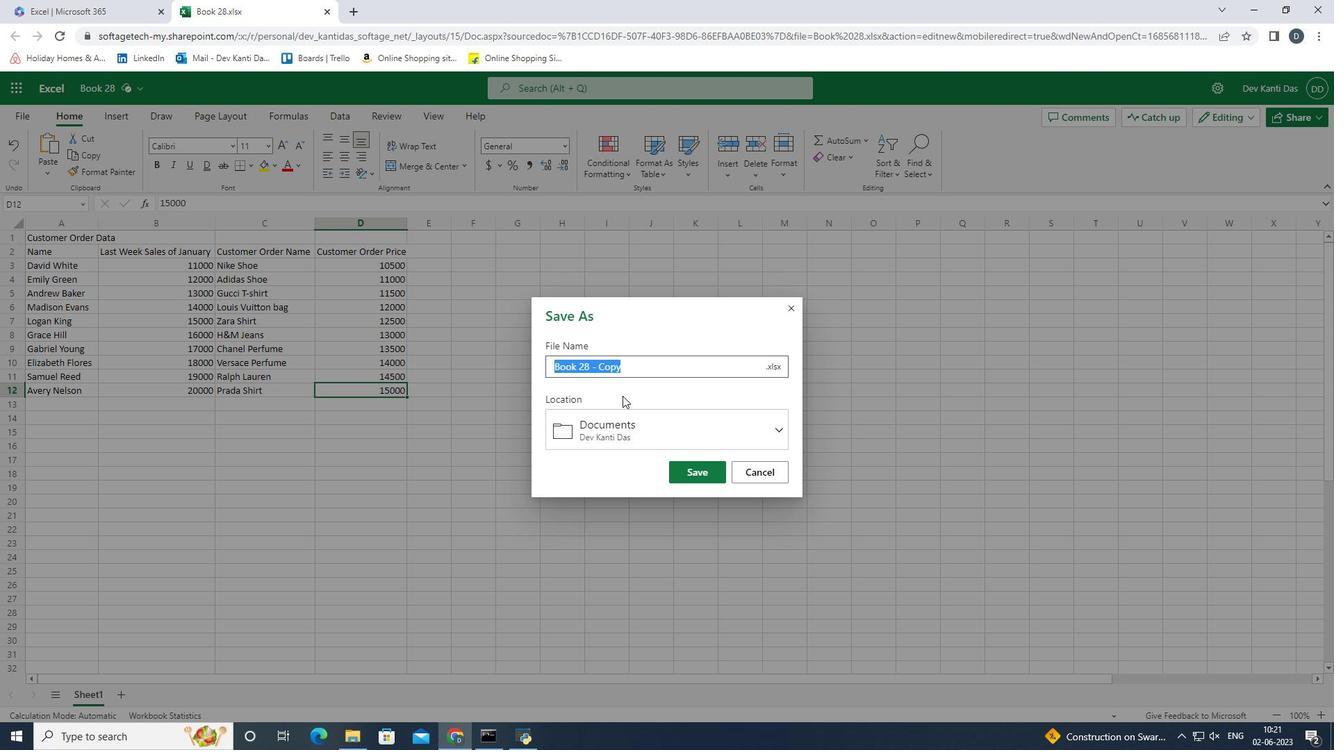 
Action: Key pressed auditing<Key.shift>Weekly<Key.shift><Key.shift><Key.shift>Sales<Key.shift_r><Key.shift_r><Key.shift_r><Key.shift_r><Key.shift_r><Key.shift_r><Key.shift_r>_<Key.shift>Report<Key.enter><Key.down><Key.down><Key.down><Key.down><Key.down><Key.down><Key.left>
Screenshot: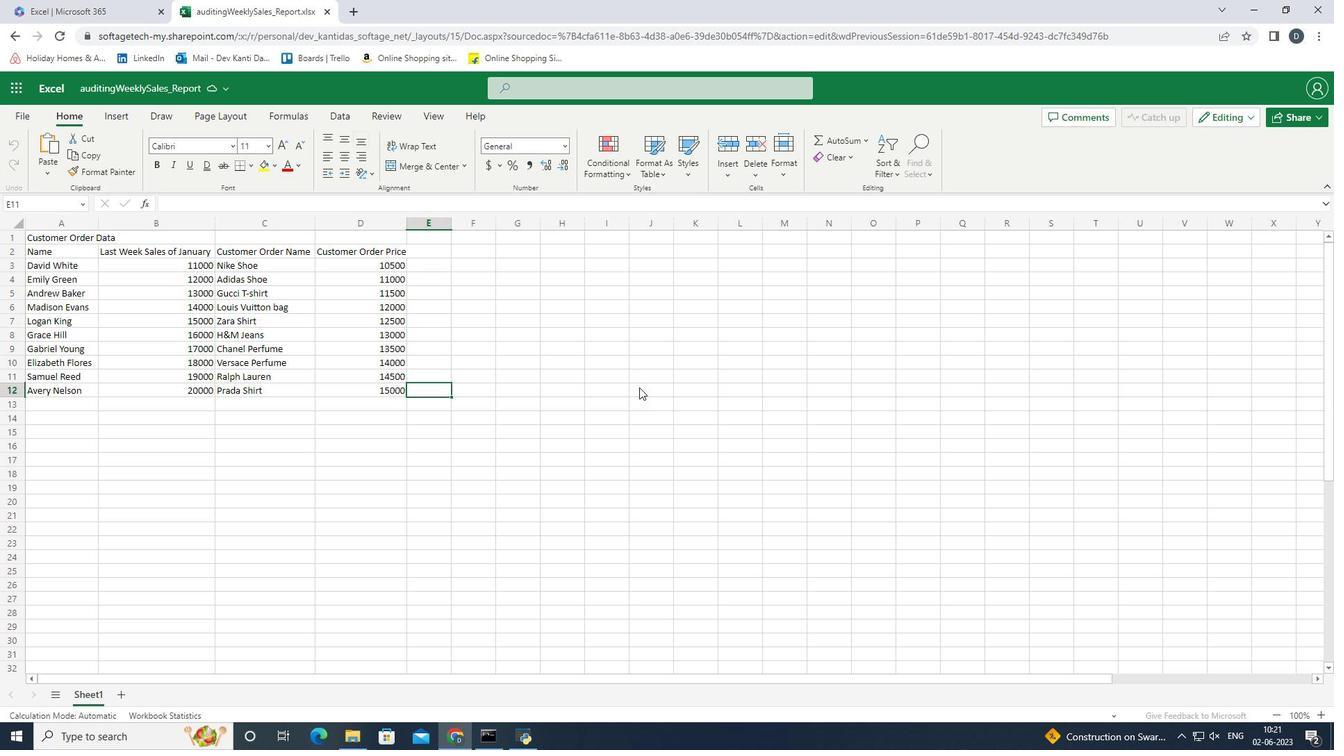 
